 Task: Check the average views per listing of 1 half bathroom in the last 1 year.
Action: Mouse moved to (814, 190)
Screenshot: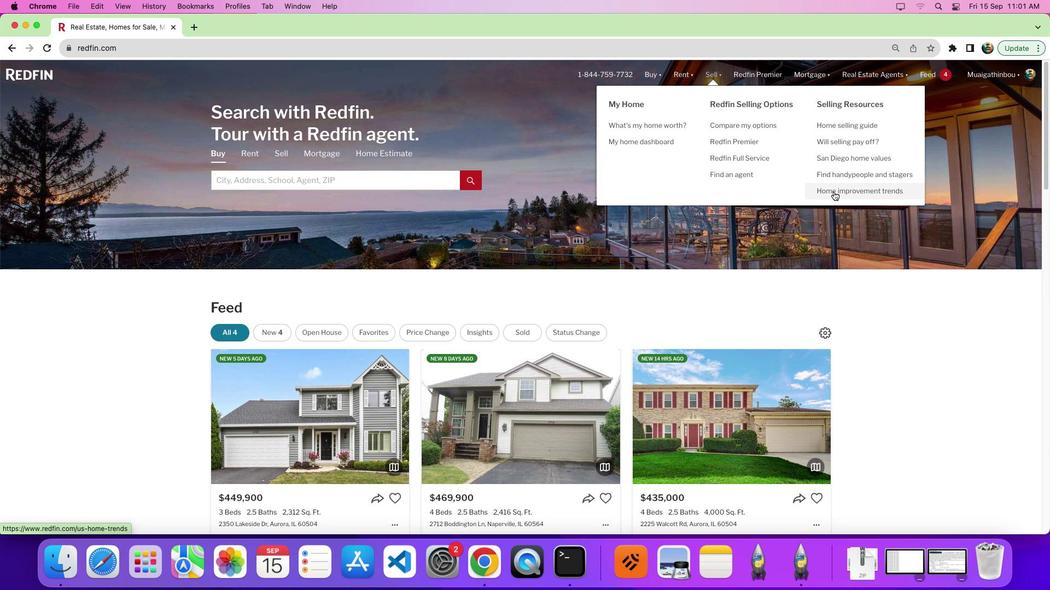 
Action: Mouse pressed left at (814, 190)
Screenshot: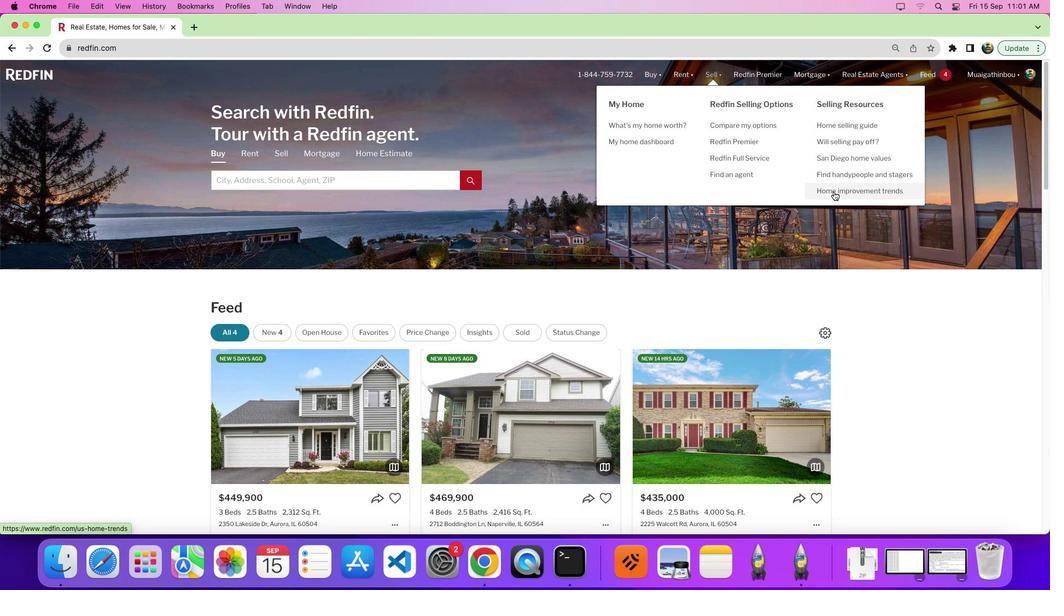 
Action: Mouse moved to (269, 207)
Screenshot: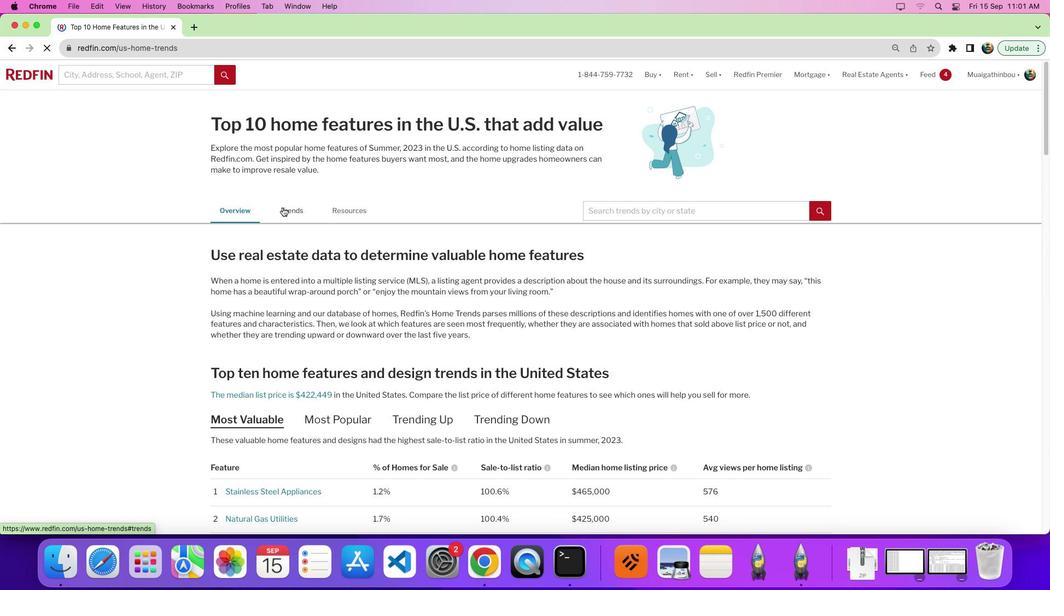 
Action: Mouse pressed left at (269, 207)
Screenshot: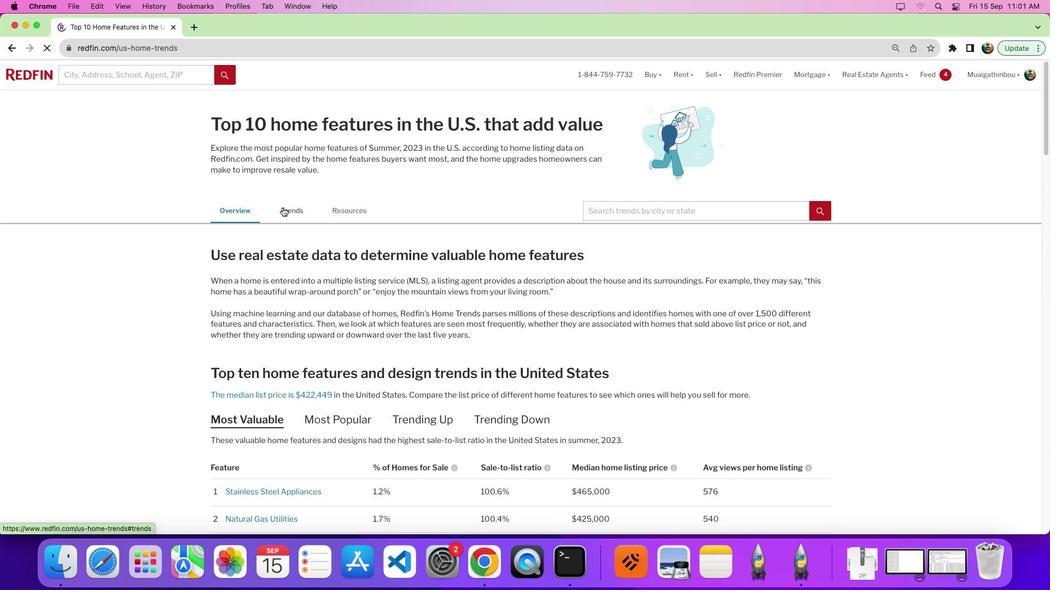 
Action: Mouse pressed left at (269, 207)
Screenshot: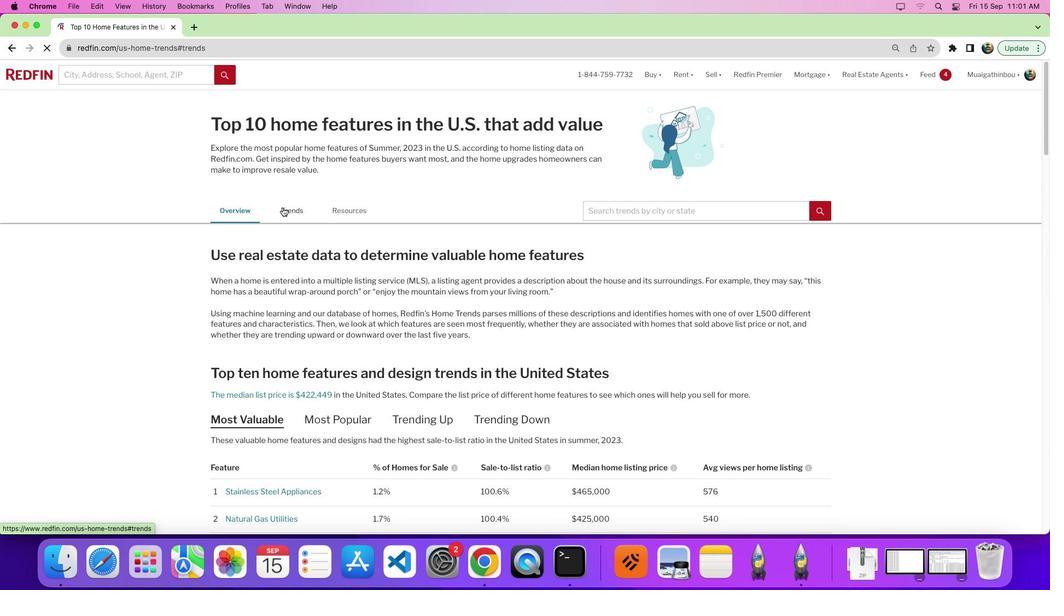 
Action: Mouse moved to (498, 289)
Screenshot: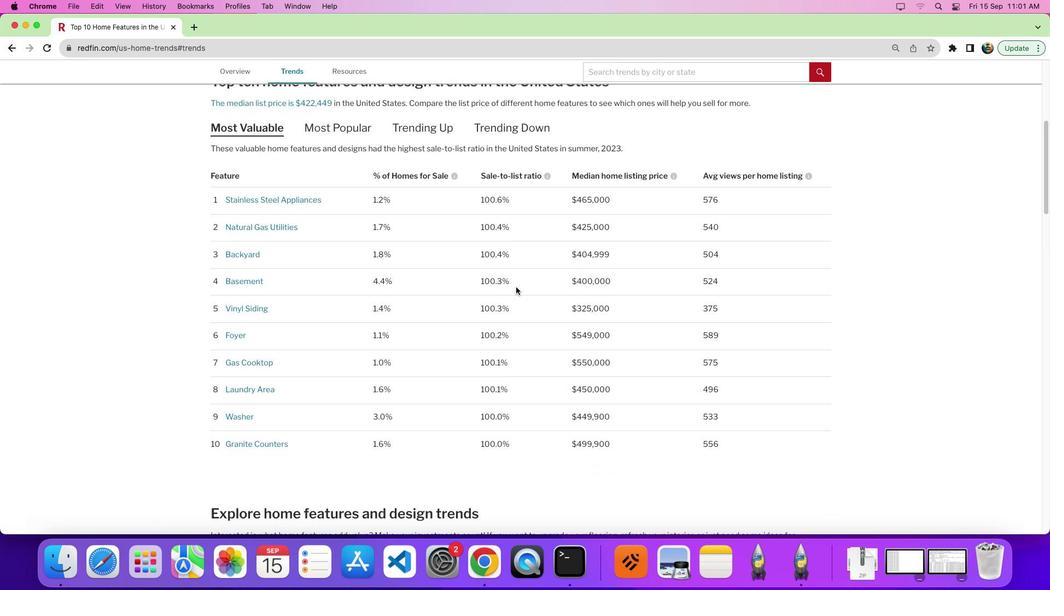 
Action: Mouse scrolled (498, 289) with delta (-9, 0)
Screenshot: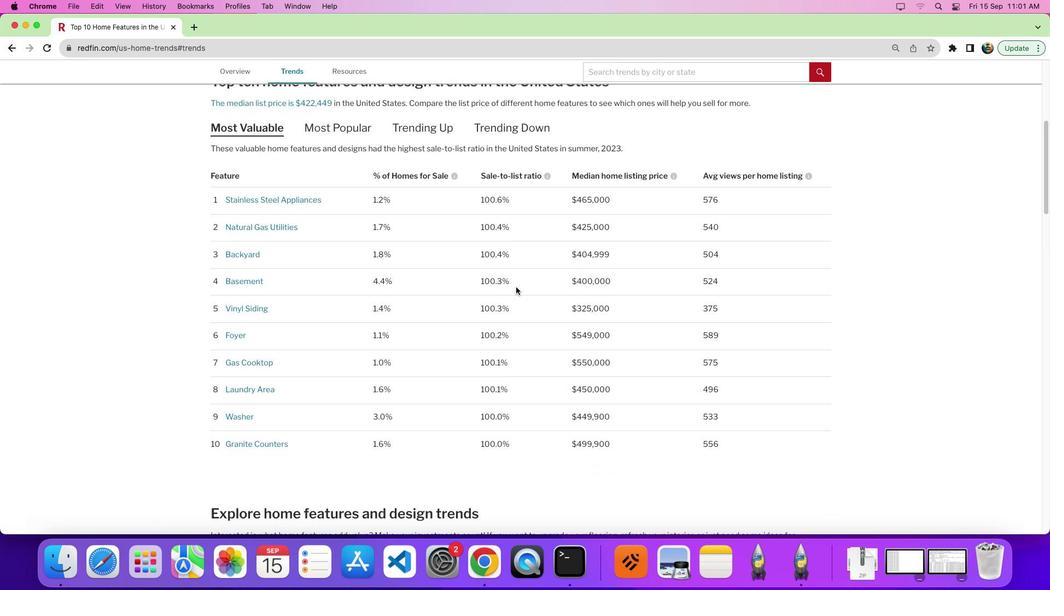 
Action: Mouse scrolled (498, 289) with delta (-9, 0)
Screenshot: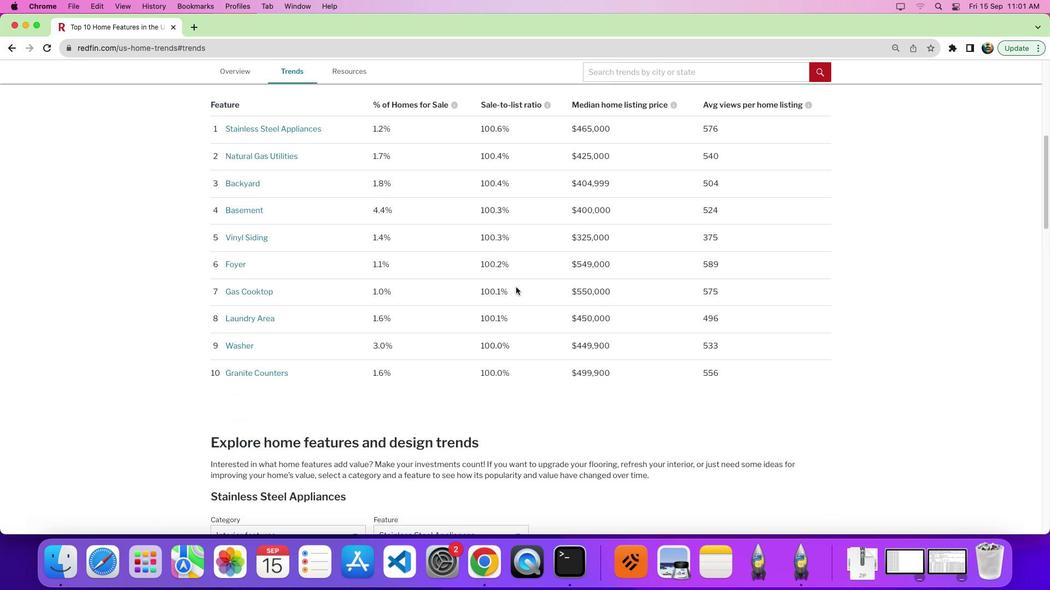 
Action: Mouse moved to (498, 288)
Screenshot: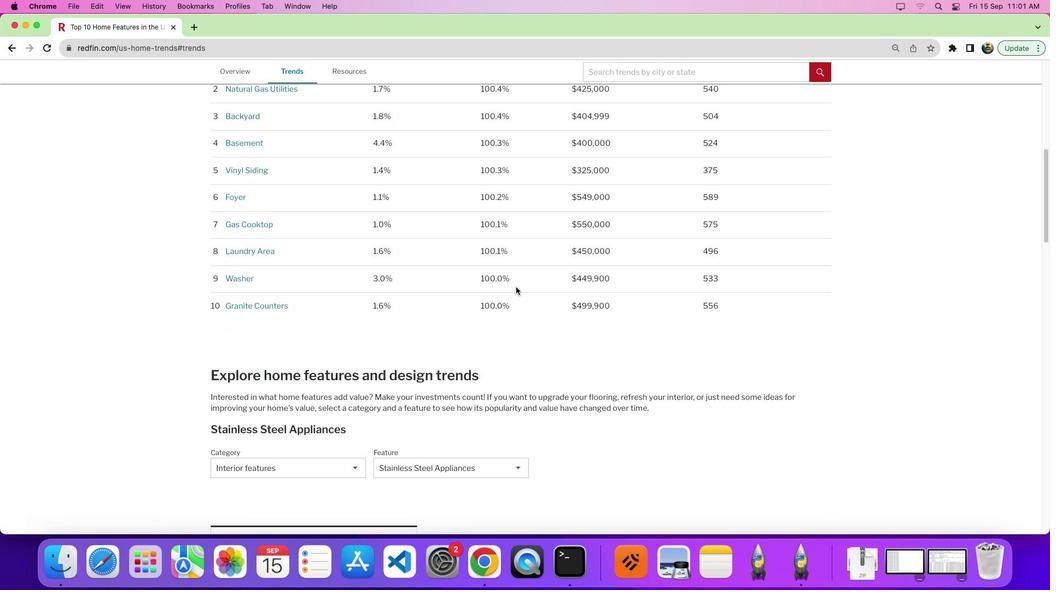 
Action: Mouse scrolled (498, 288) with delta (-9, -1)
Screenshot: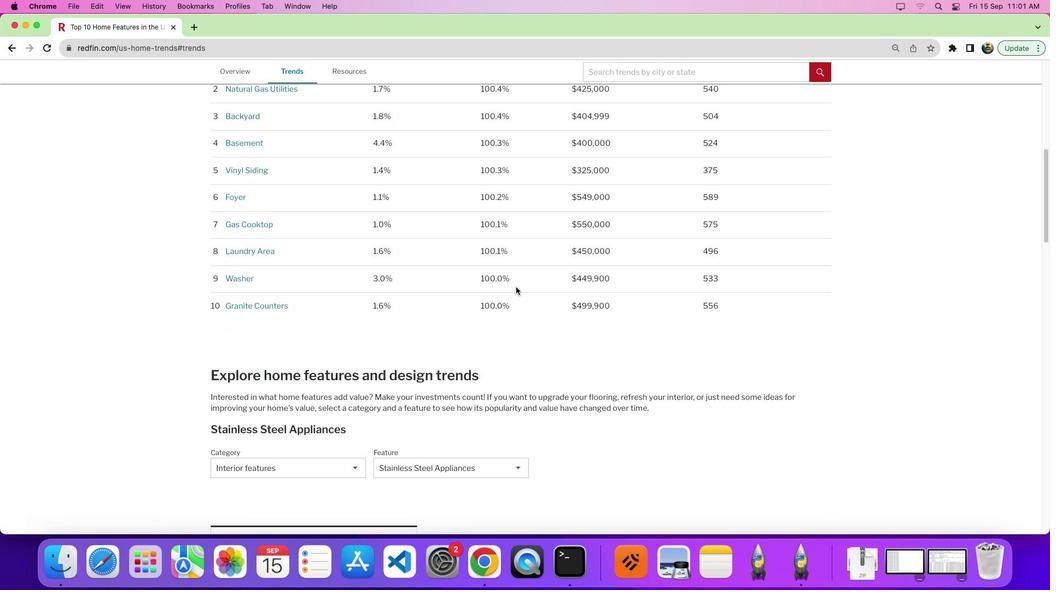 
Action: Mouse moved to (500, 286)
Screenshot: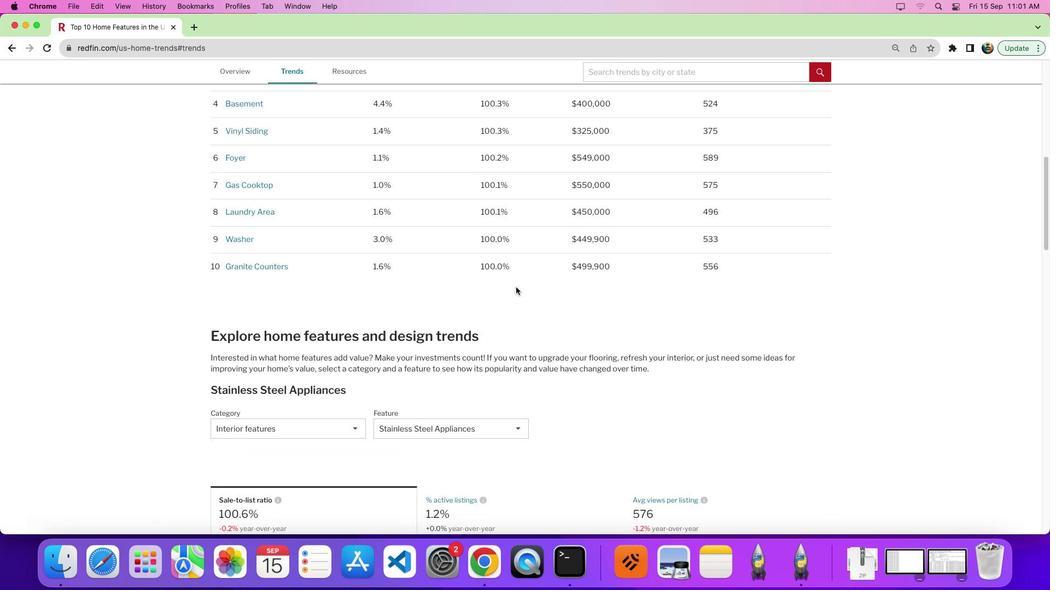 
Action: Mouse scrolled (500, 286) with delta (-9, 0)
Screenshot: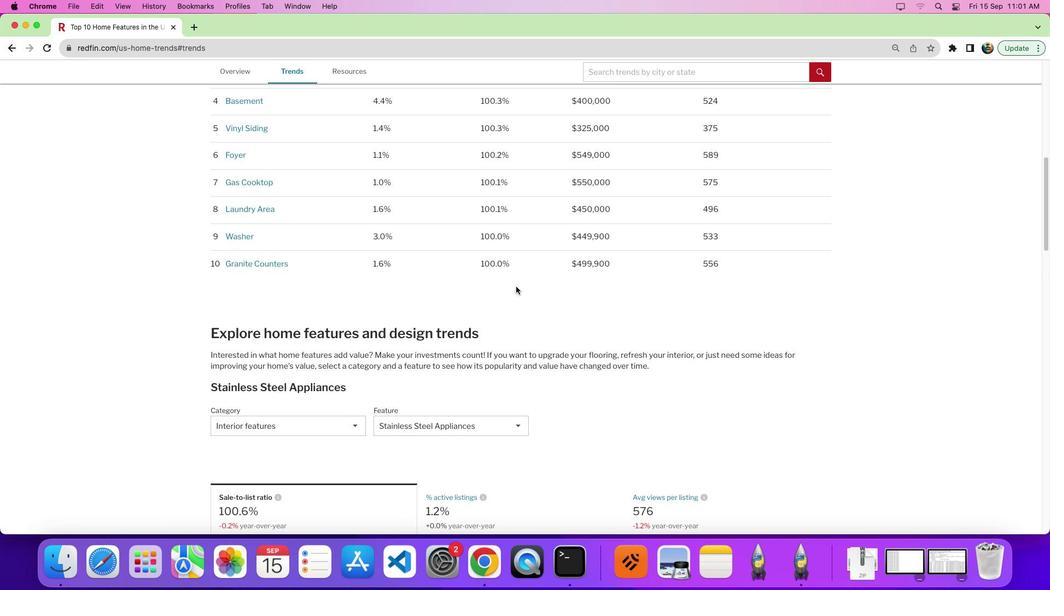 
Action: Mouse scrolled (500, 286) with delta (-9, 0)
Screenshot: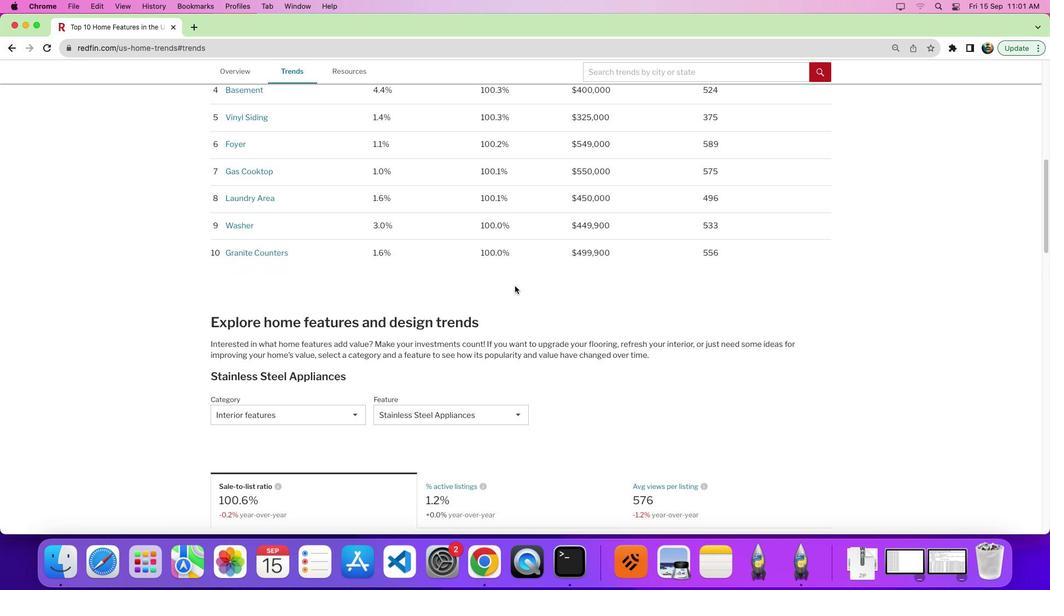 
Action: Mouse moved to (349, 295)
Screenshot: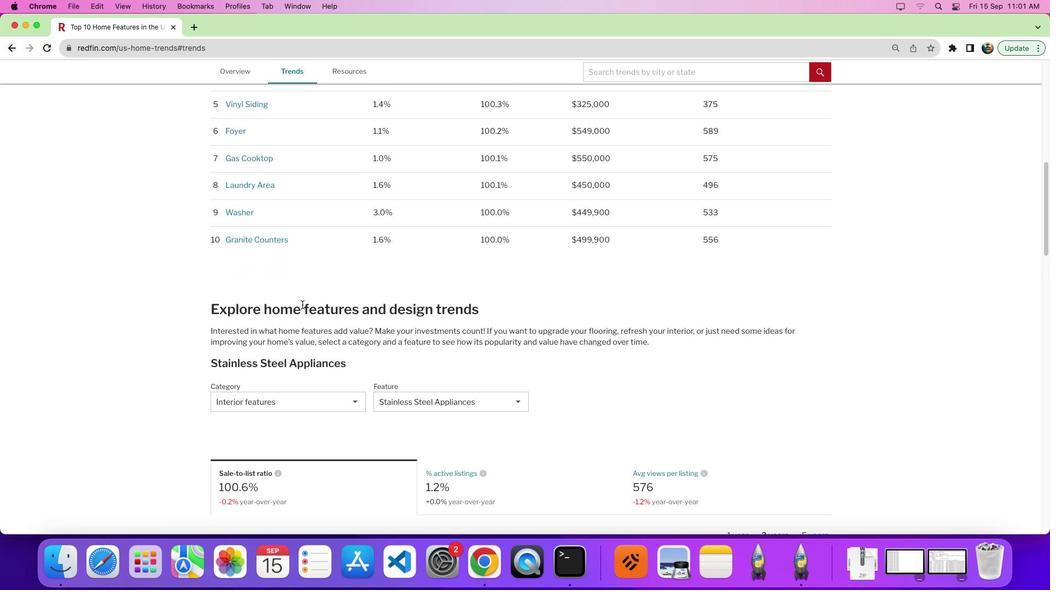 
Action: Mouse scrolled (349, 295) with delta (-9, 0)
Screenshot: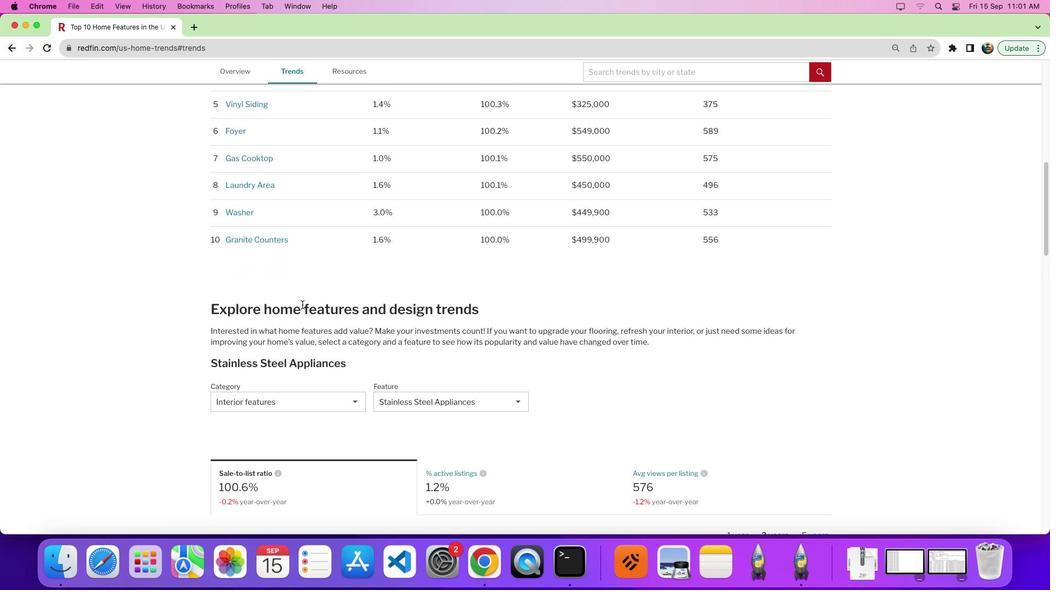 
Action: Mouse moved to (289, 329)
Screenshot: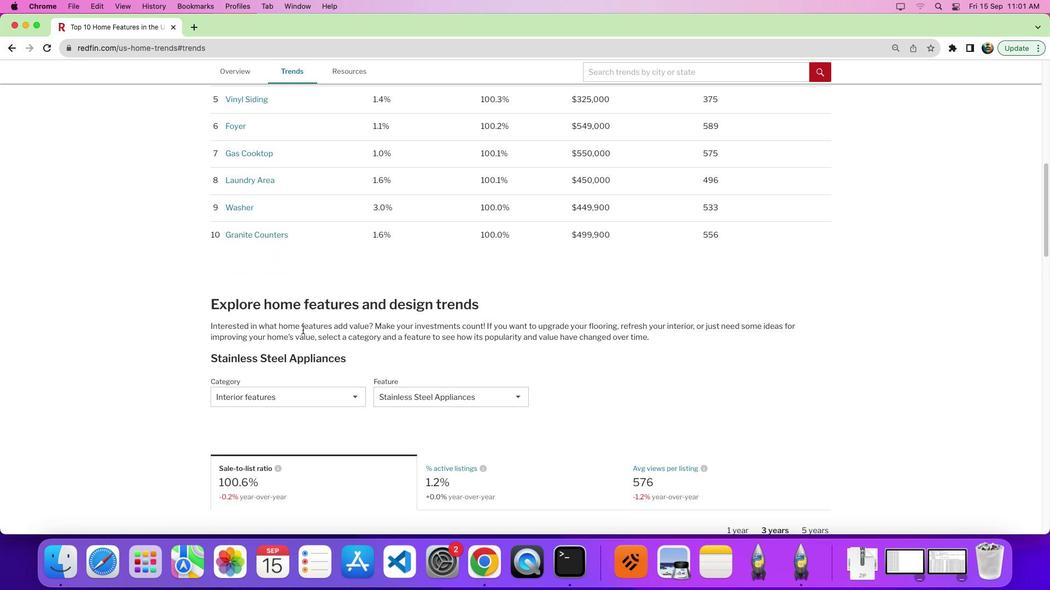 
Action: Mouse scrolled (289, 329) with delta (-9, 0)
Screenshot: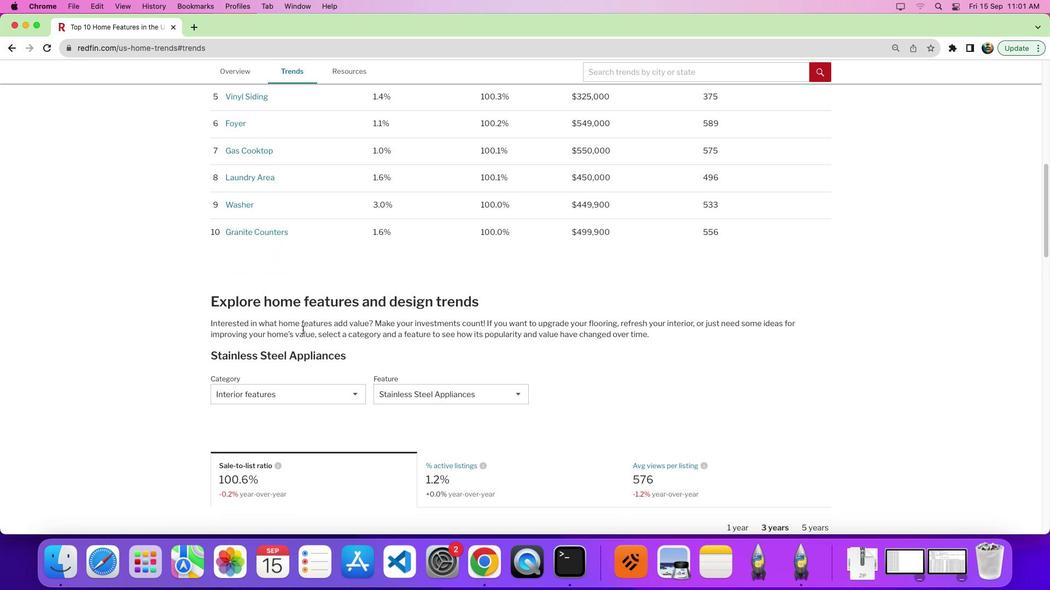
Action: Mouse scrolled (289, 329) with delta (-9, 0)
Screenshot: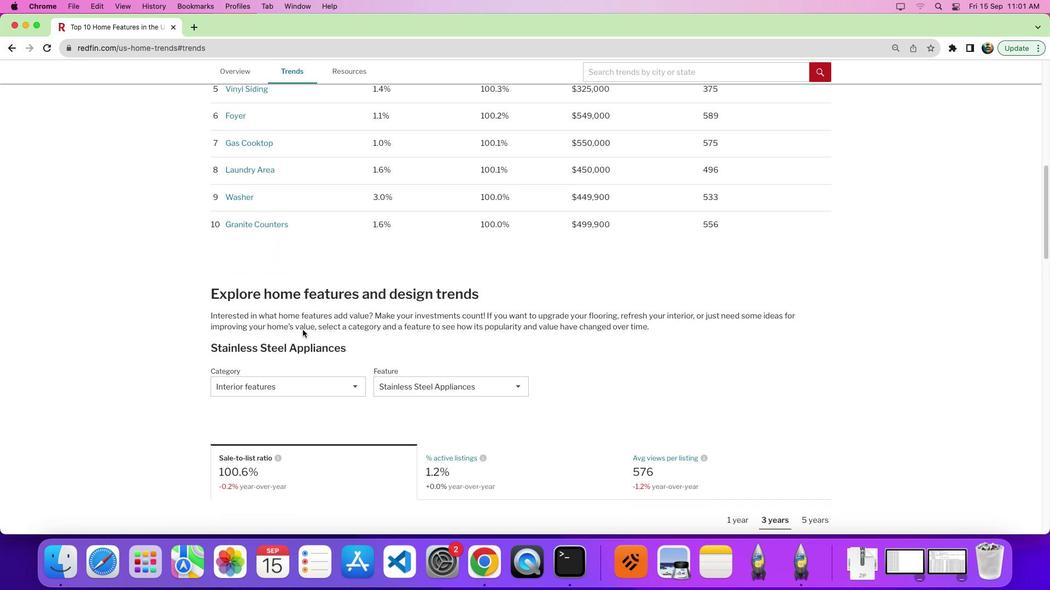 
Action: Mouse moved to (295, 350)
Screenshot: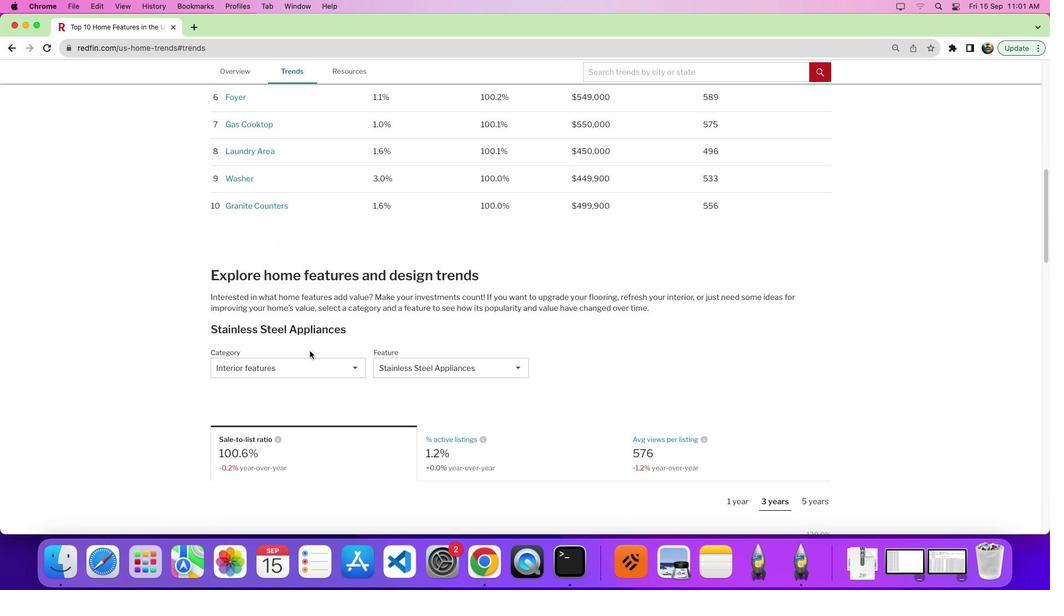 
Action: Mouse pressed left at (295, 350)
Screenshot: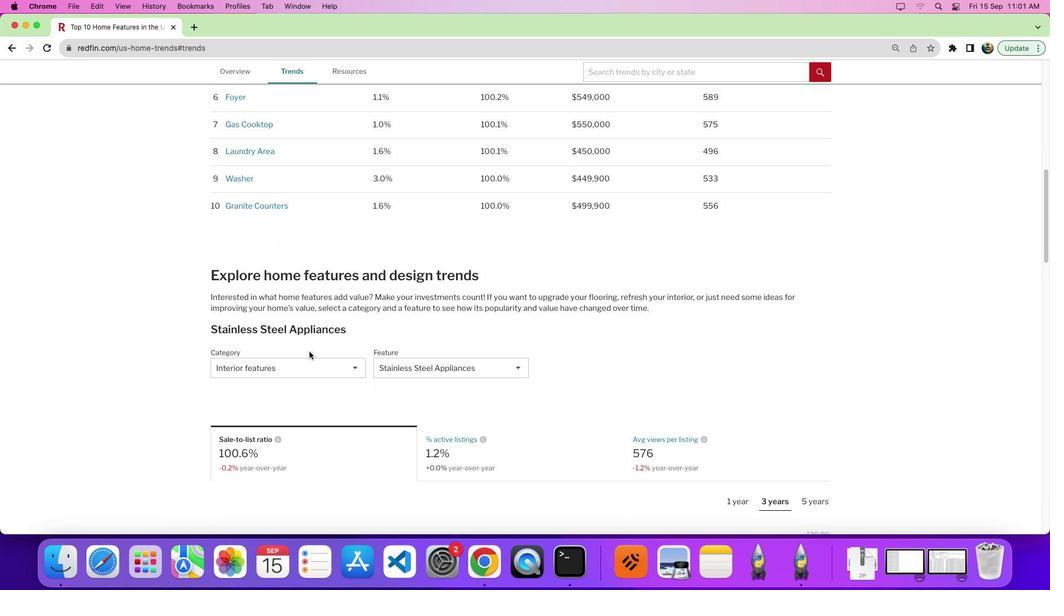 
Action: Mouse moved to (300, 364)
Screenshot: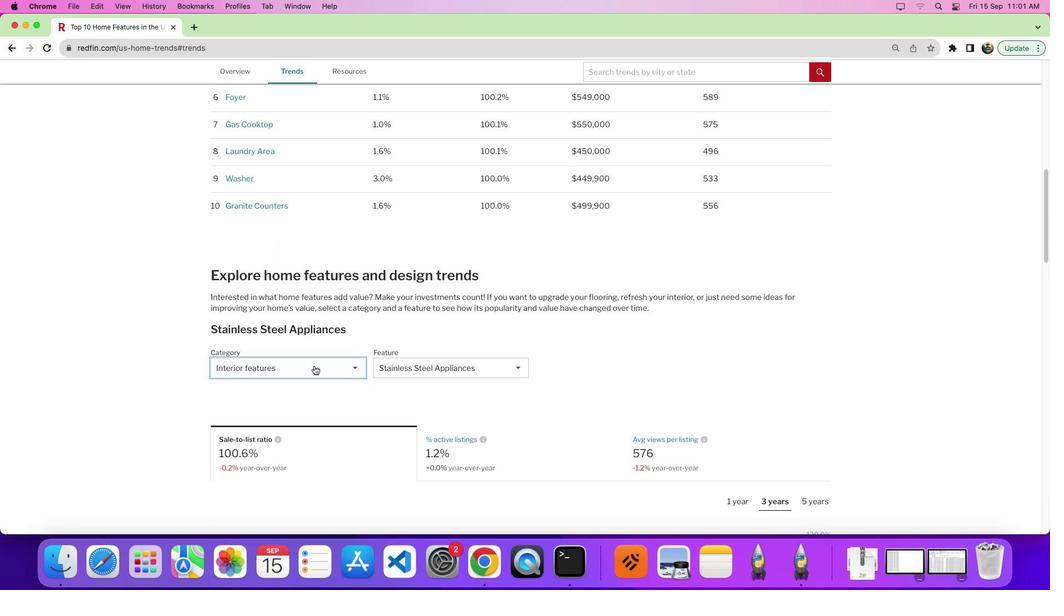 
Action: Mouse pressed left at (300, 364)
Screenshot: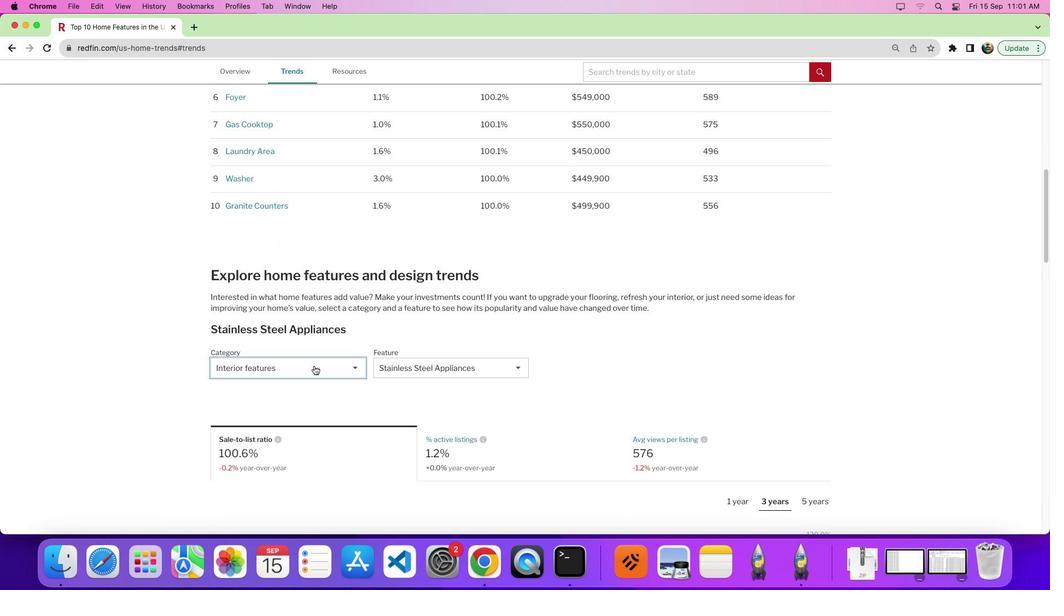 
Action: Mouse moved to (280, 412)
Screenshot: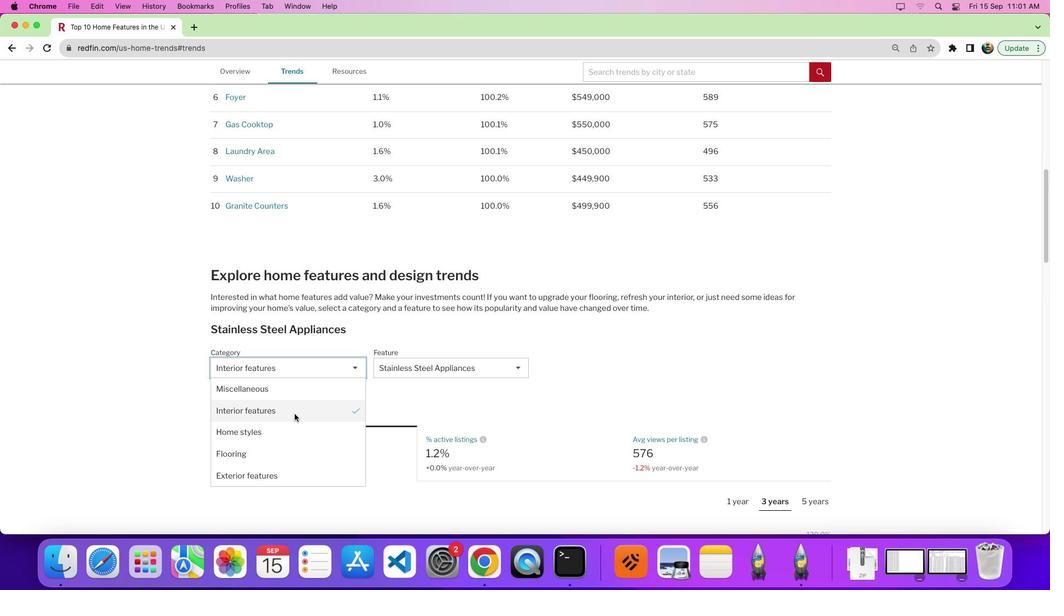 
Action: Mouse pressed left at (280, 412)
Screenshot: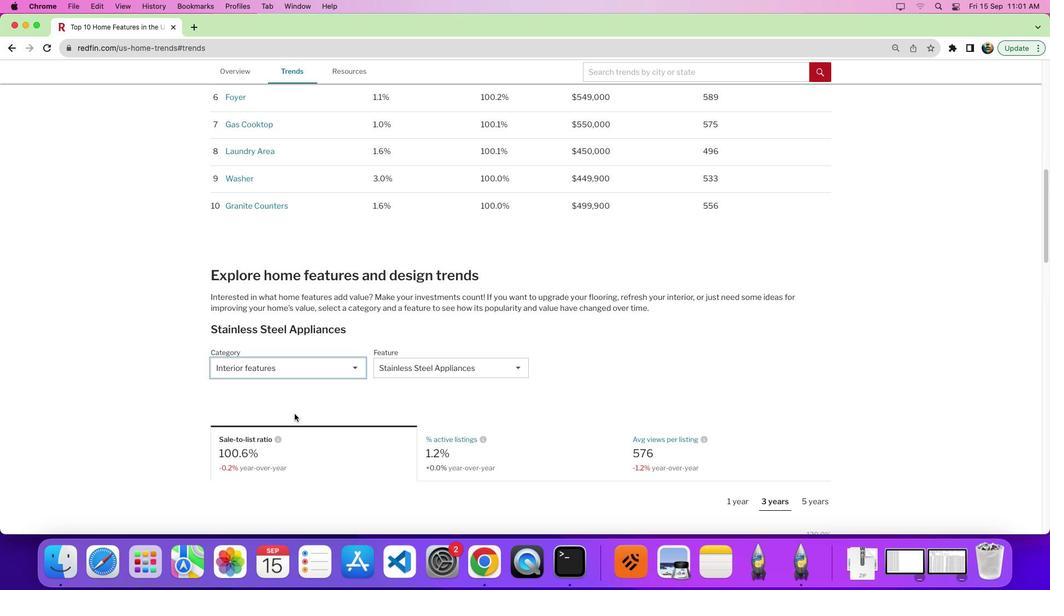 
Action: Mouse moved to (425, 373)
Screenshot: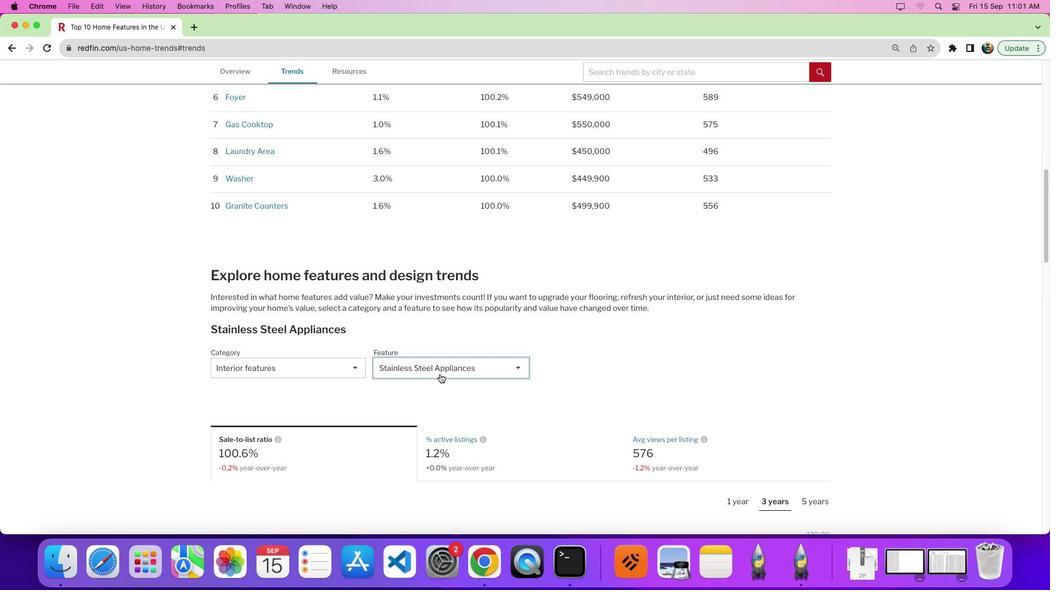 
Action: Mouse pressed left at (425, 373)
Screenshot: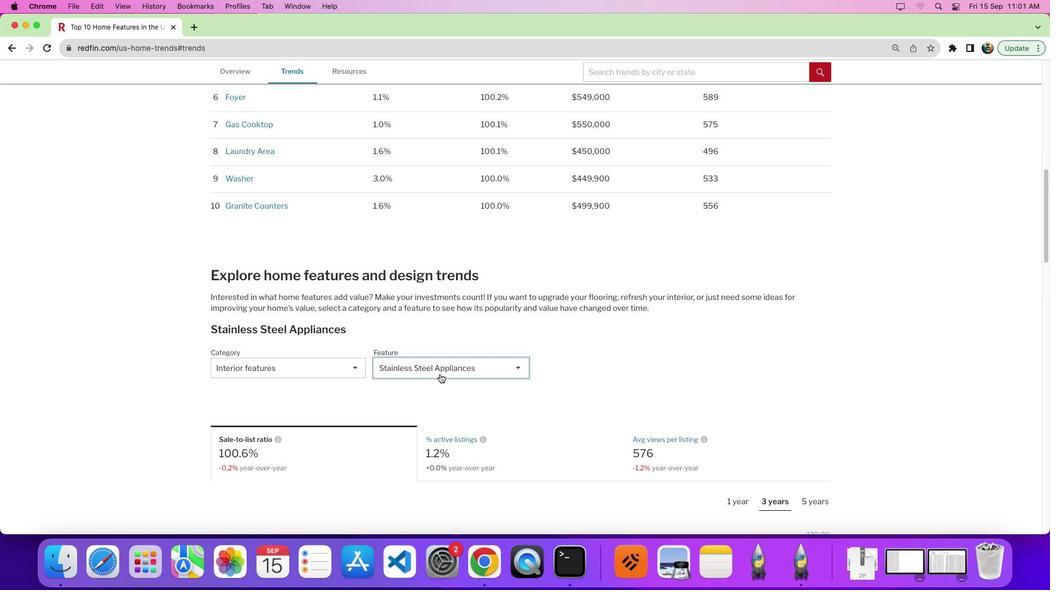 
Action: Mouse moved to (419, 413)
Screenshot: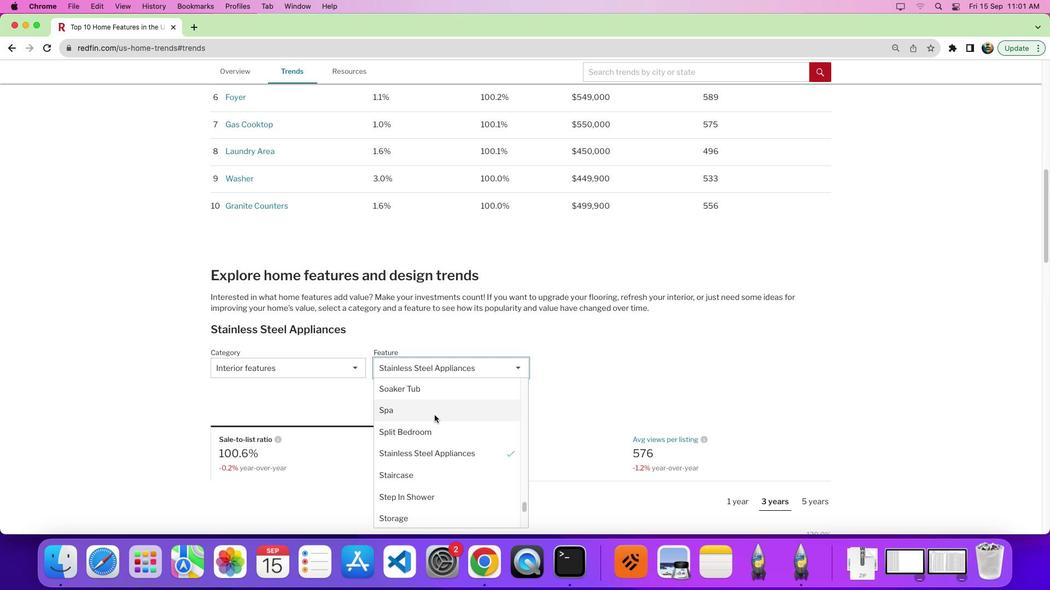 
Action: Mouse scrolled (419, 413) with delta (-9, 0)
Screenshot: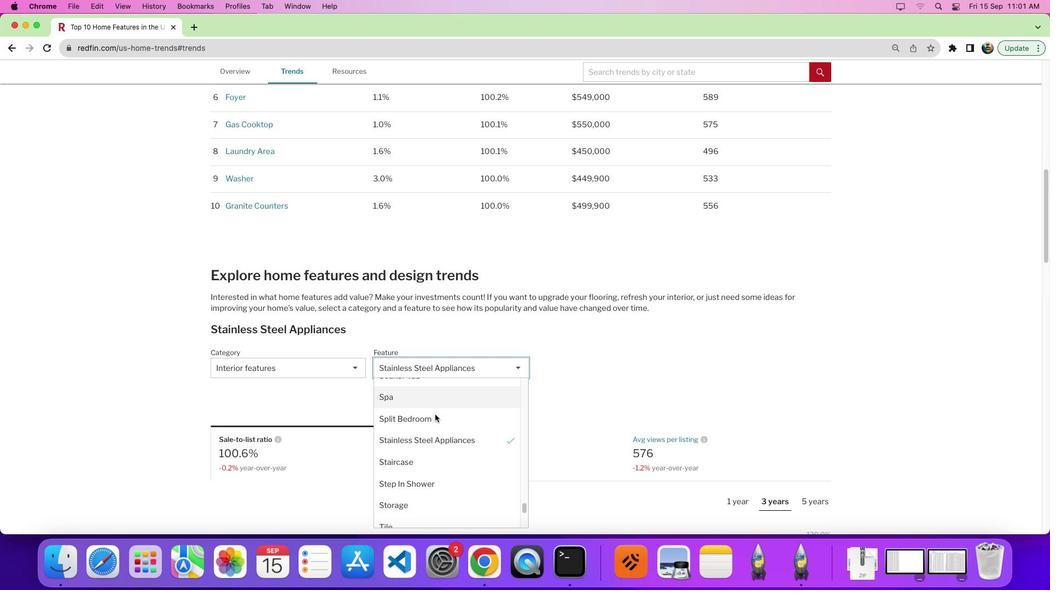
Action: Mouse scrolled (419, 413) with delta (-9, 0)
Screenshot: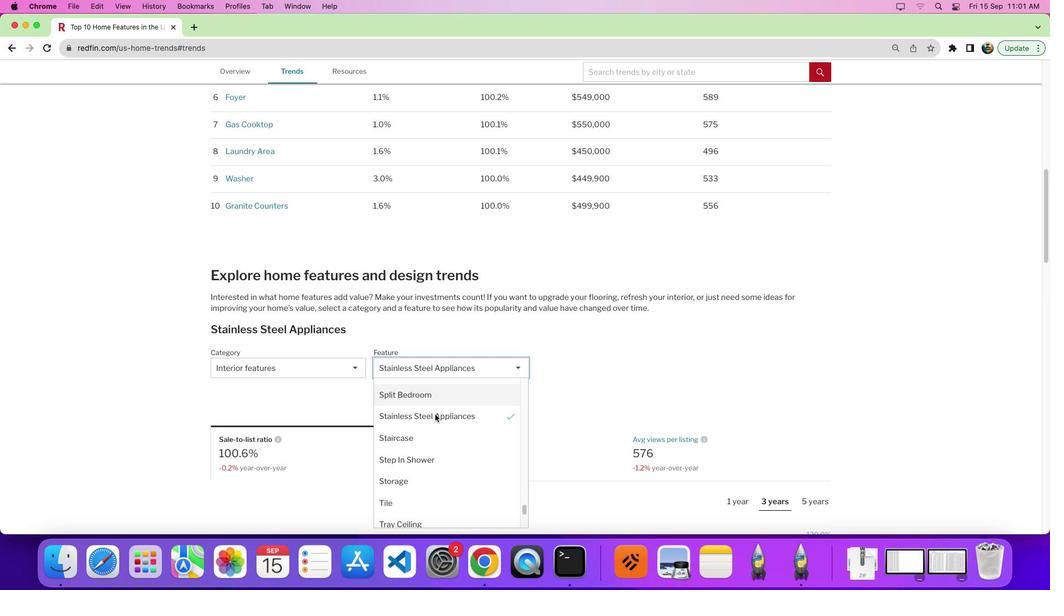
Action: Mouse moved to (419, 413)
Screenshot: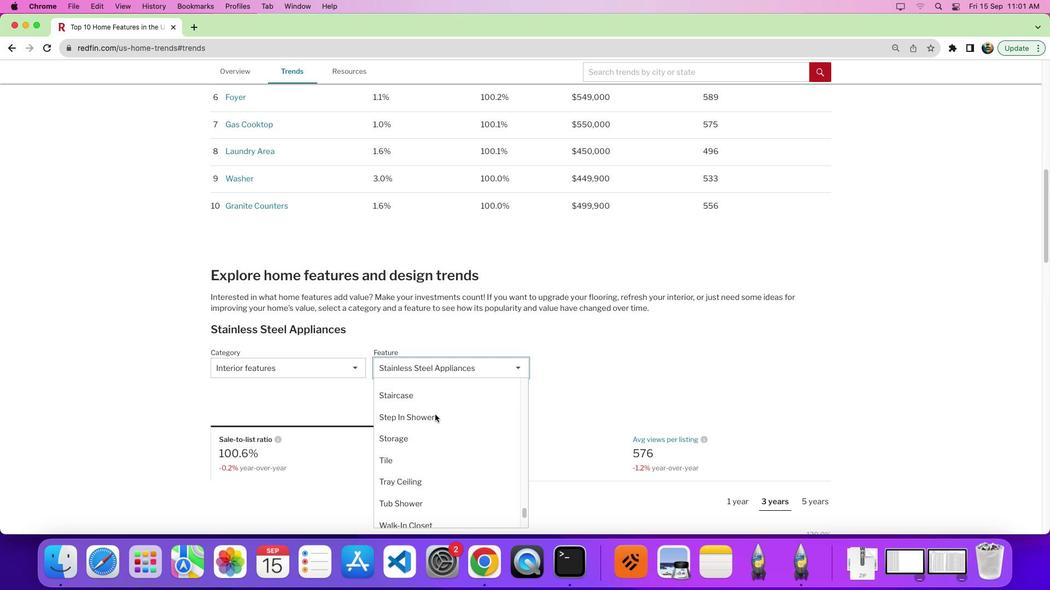 
Action: Mouse scrolled (419, 413) with delta (-9, -1)
Screenshot: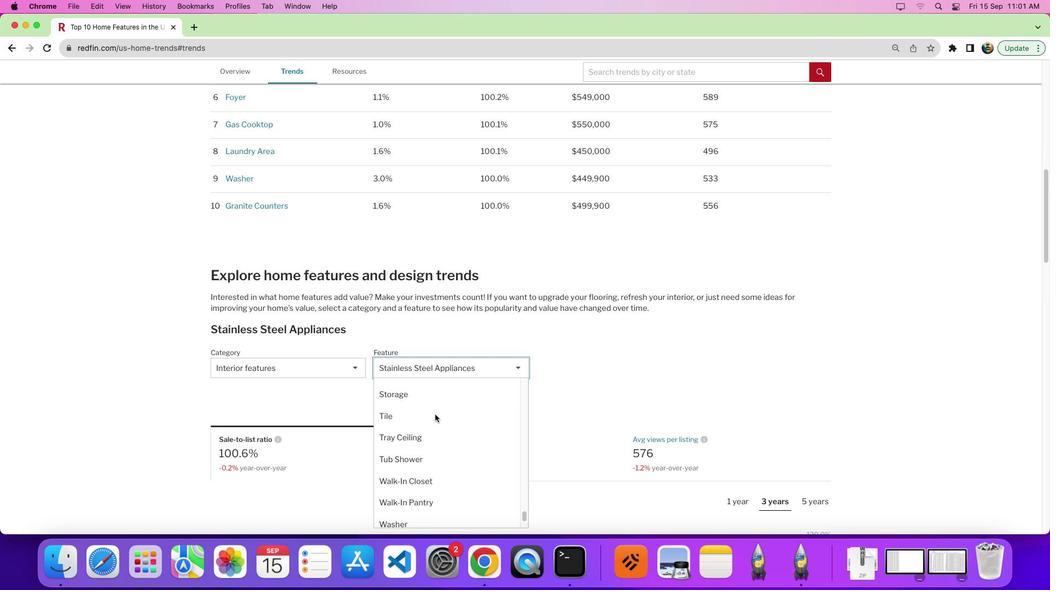 
Action: Mouse moved to (416, 467)
Screenshot: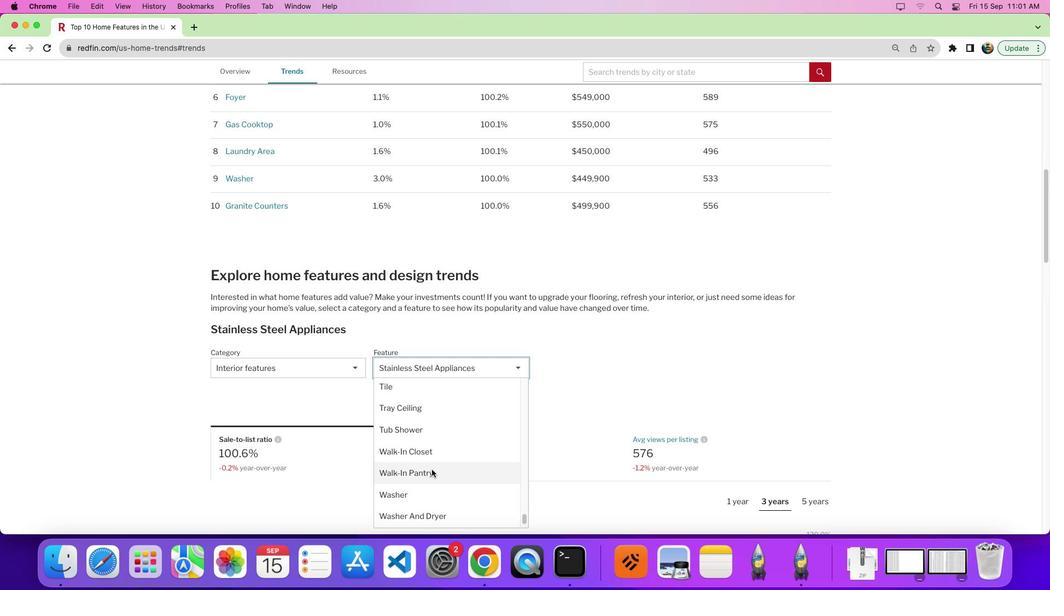 
Action: Mouse scrolled (416, 467) with delta (-9, 0)
Screenshot: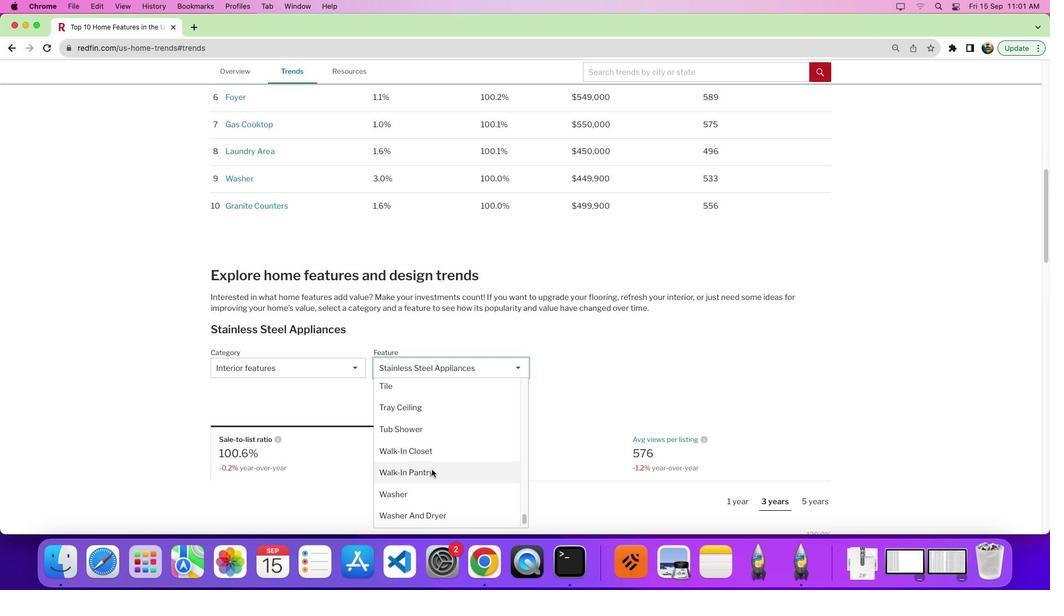 
Action: Mouse moved to (416, 466)
Screenshot: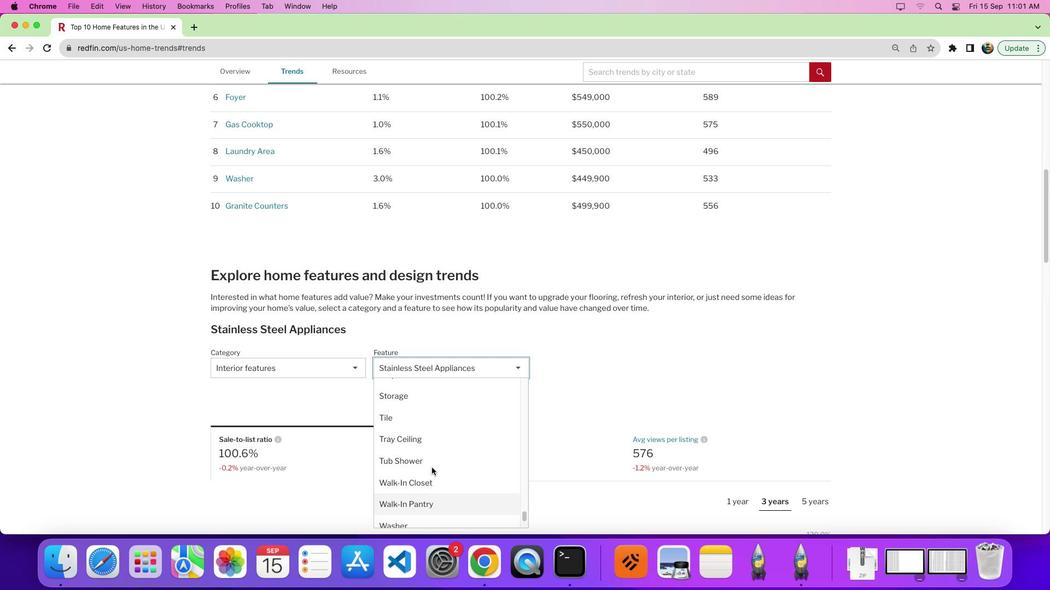 
Action: Mouse scrolled (416, 466) with delta (-9, 1)
Screenshot: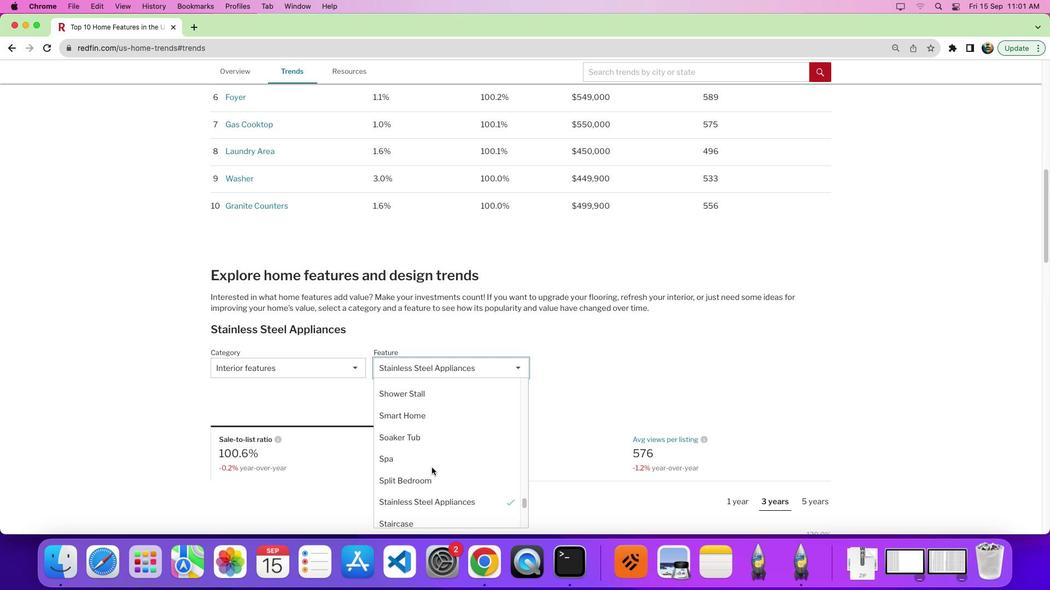 
Action: Mouse scrolled (416, 466) with delta (-9, 2)
Screenshot: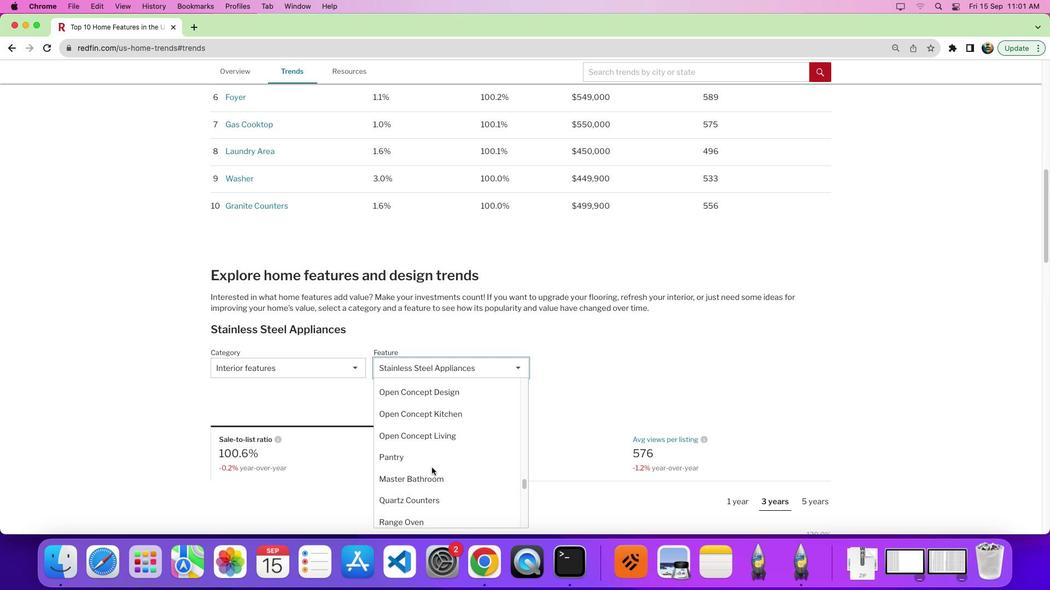 
Action: Mouse scrolled (416, 466) with delta (-9, 5)
Screenshot: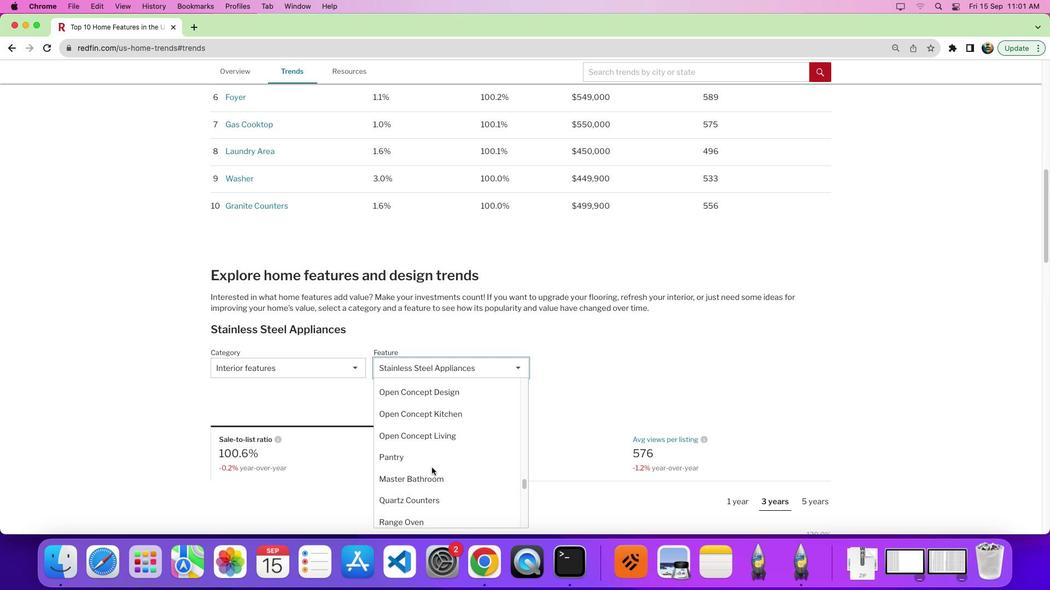 
Action: Mouse scrolled (416, 466) with delta (-9, 7)
Screenshot: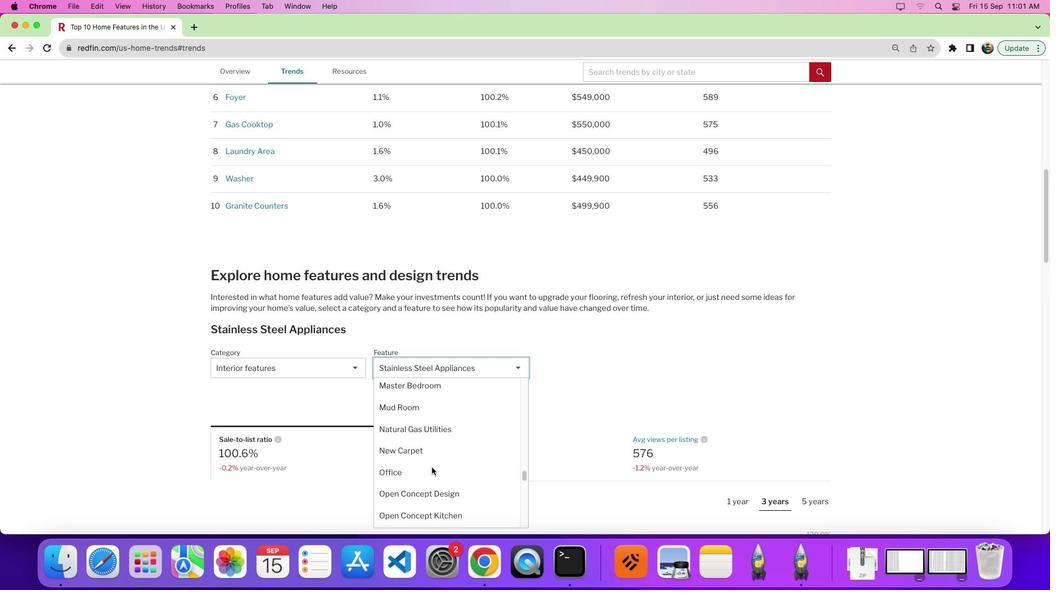 
Action: Mouse moved to (416, 464)
Screenshot: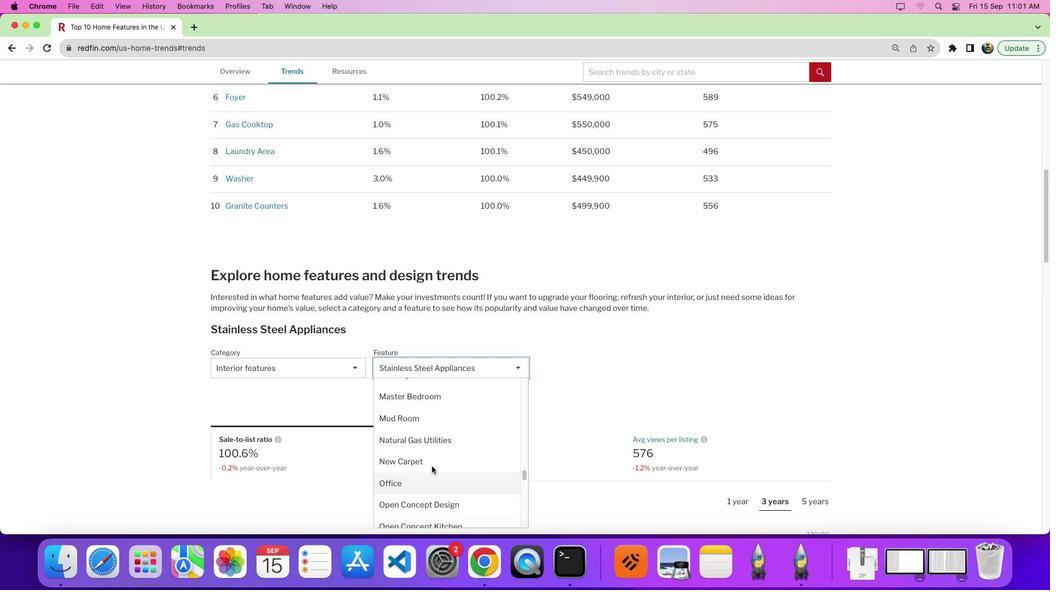 
Action: Mouse scrolled (416, 464) with delta (-9, 1)
Screenshot: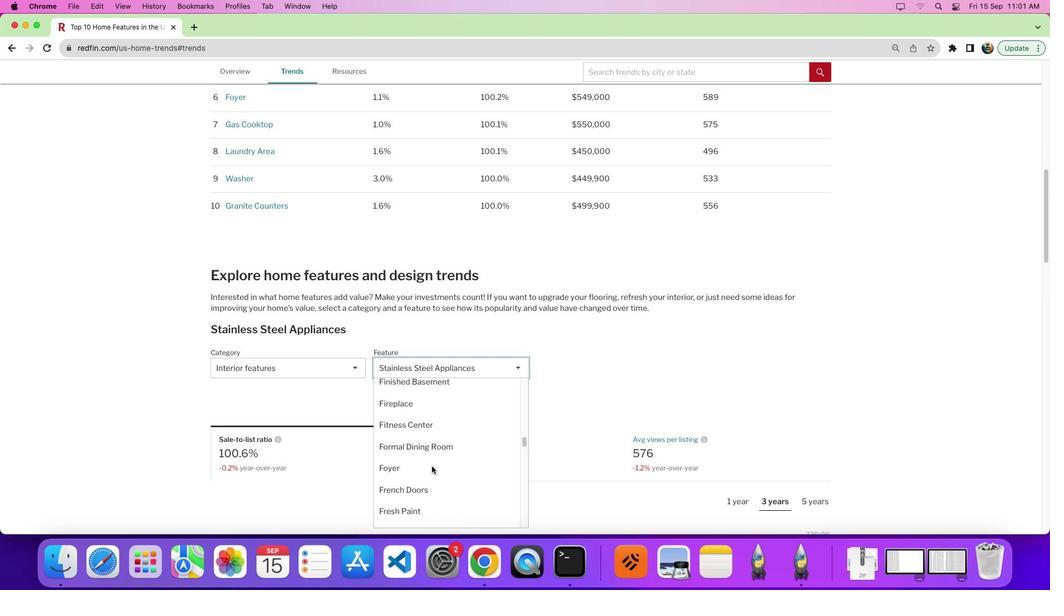 
Action: Mouse scrolled (416, 464) with delta (-9, 2)
Screenshot: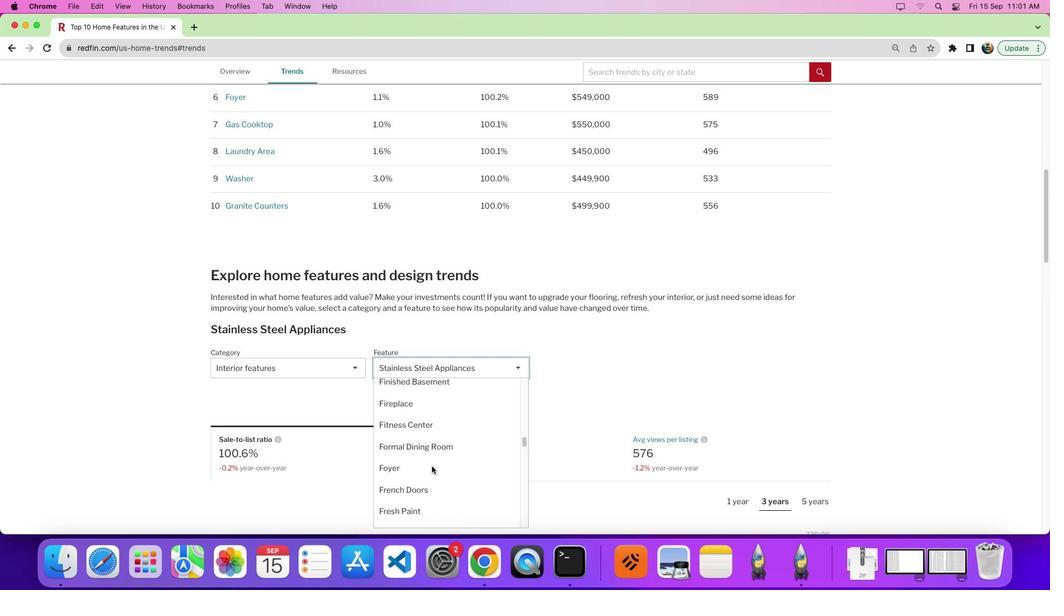 
Action: Mouse scrolled (416, 464) with delta (-9, 6)
Screenshot: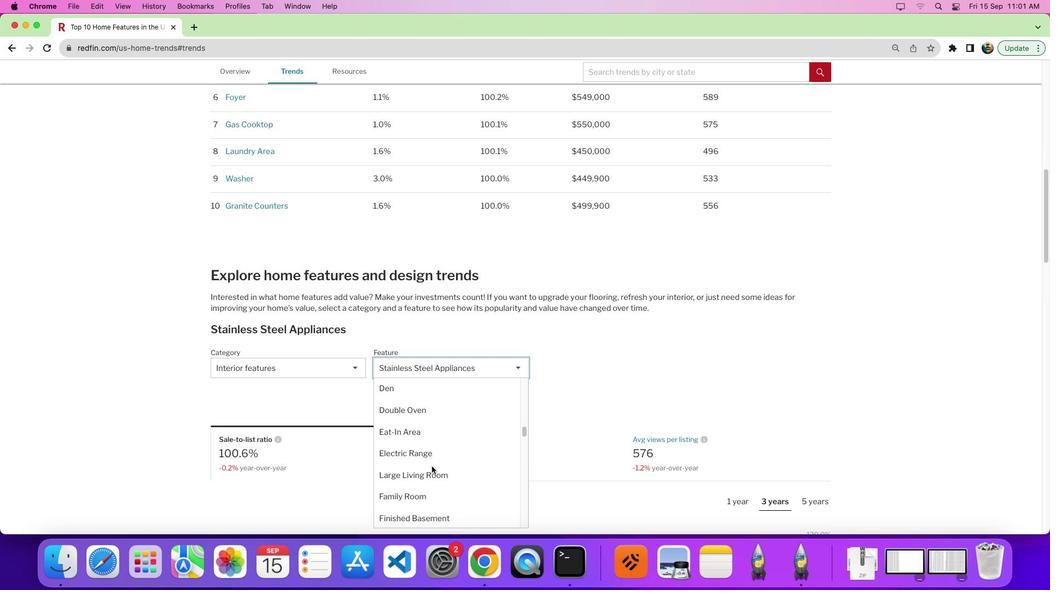 
Action: Mouse scrolled (416, 464) with delta (-9, 8)
Screenshot: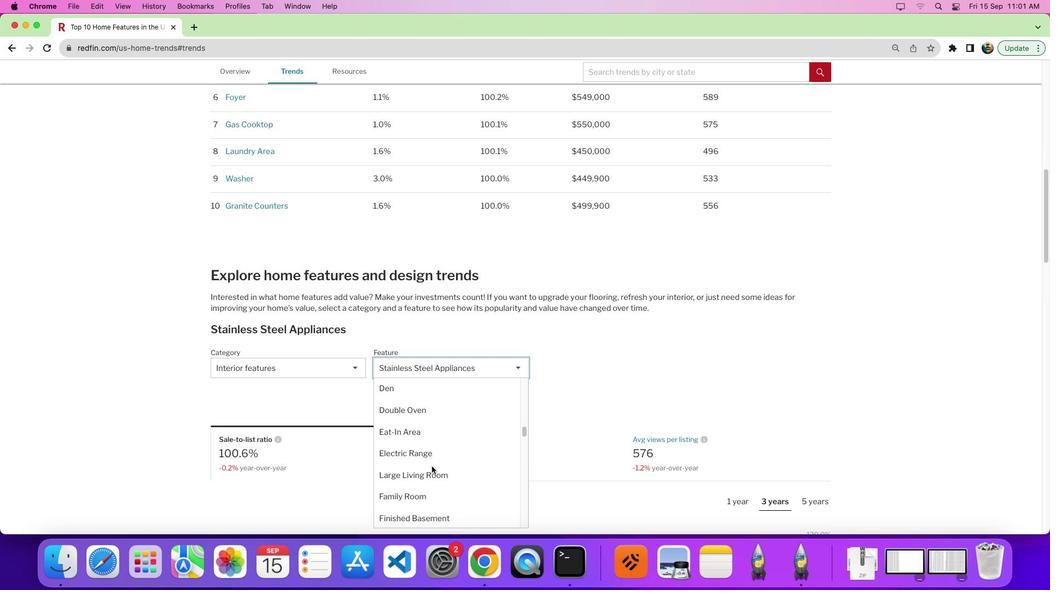 
Action: Mouse moved to (416, 462)
Screenshot: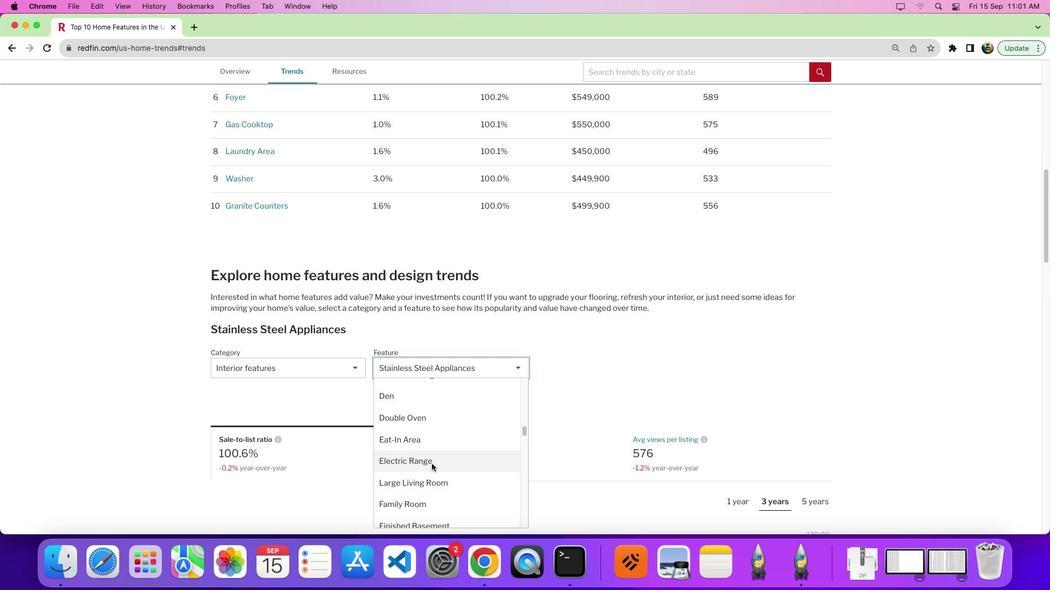 
Action: Mouse scrolled (416, 462) with delta (-9, 1)
Screenshot: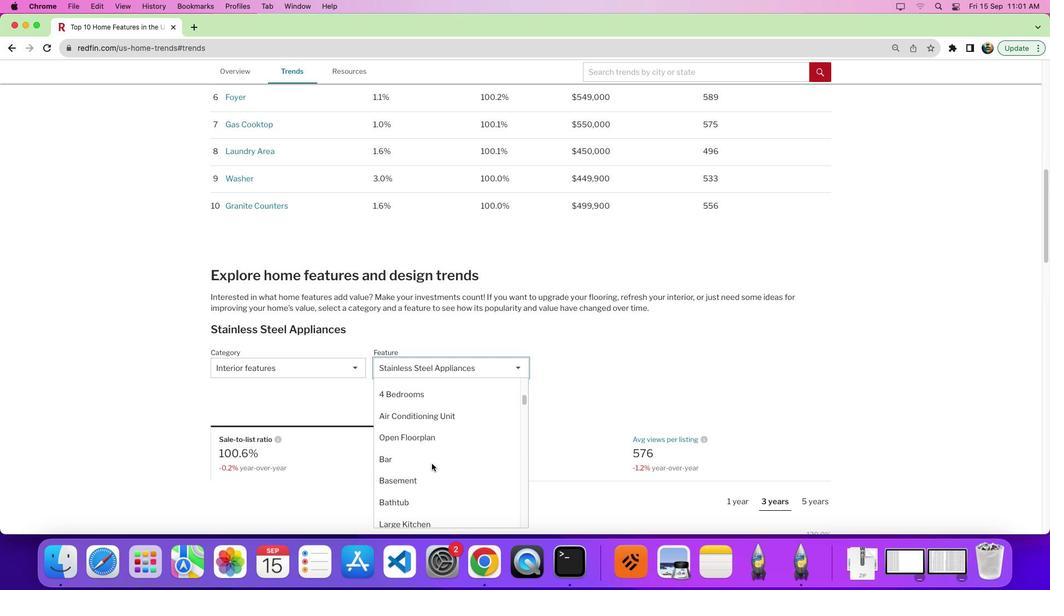 
Action: Mouse scrolled (416, 462) with delta (-9, 2)
Screenshot: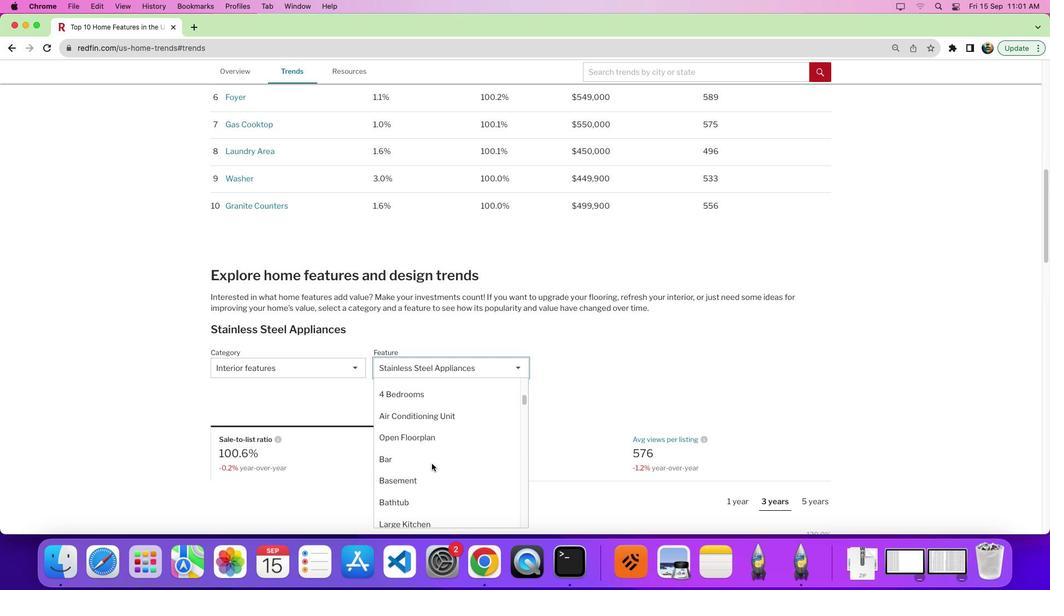 
Action: Mouse scrolled (416, 462) with delta (-9, 5)
Screenshot: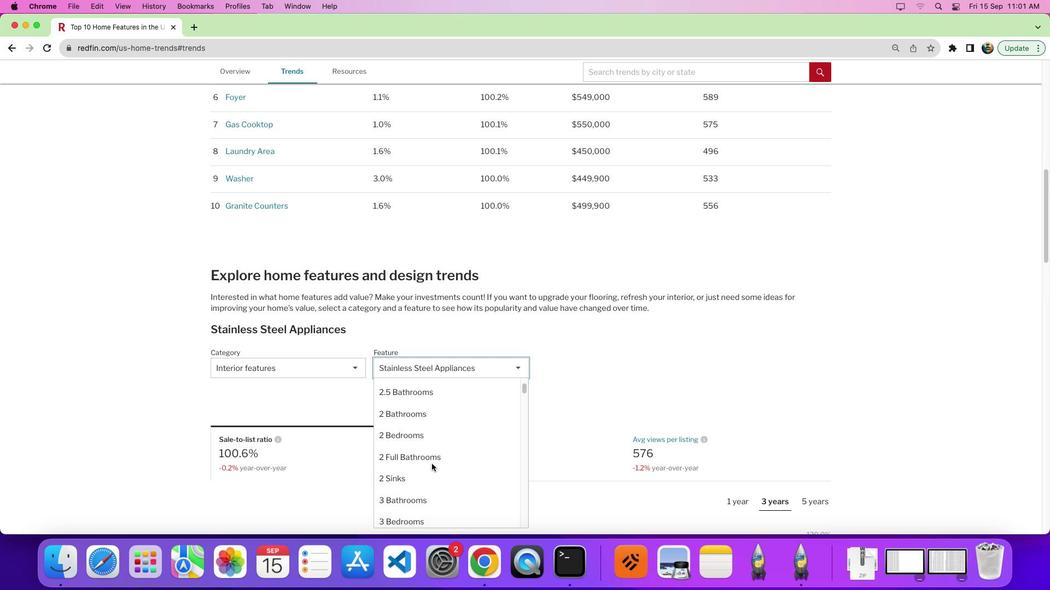 
Action: Mouse scrolled (416, 462) with delta (-9, 8)
Screenshot: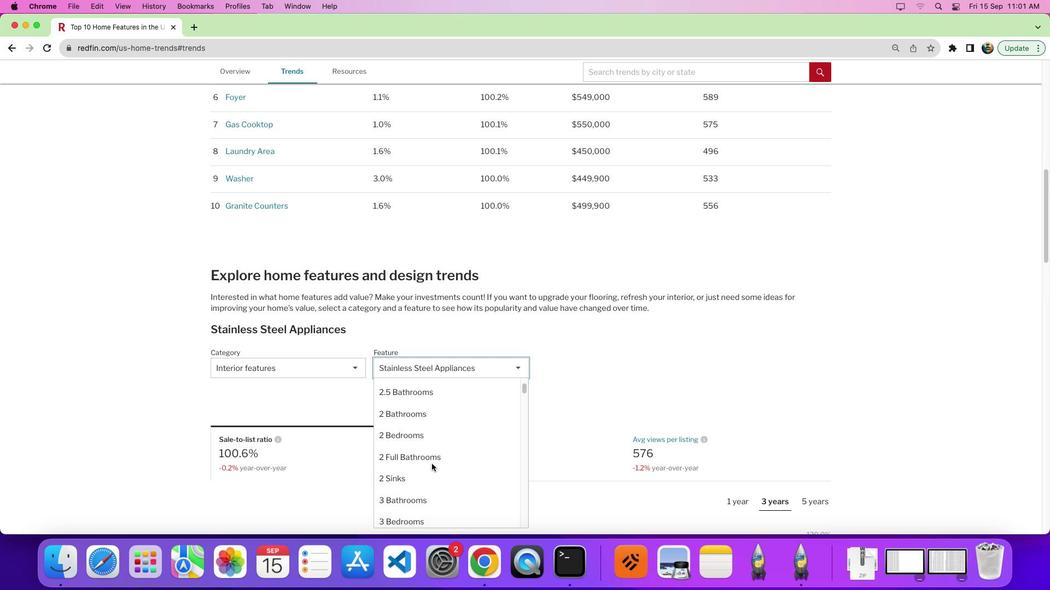 
Action: Mouse moved to (423, 427)
Screenshot: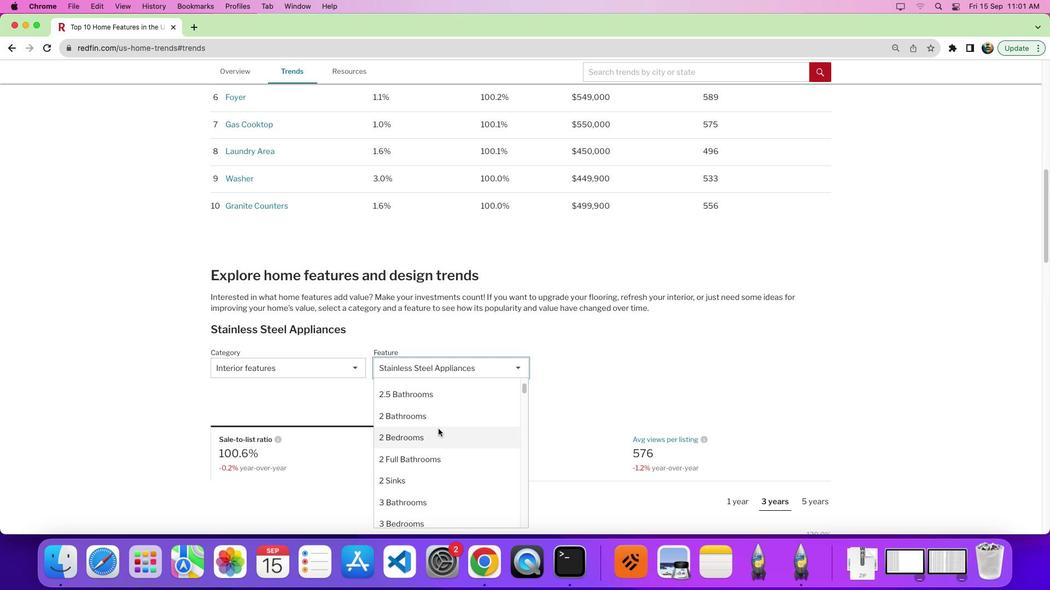 
Action: Mouse scrolled (423, 427) with delta (-9, 1)
Screenshot: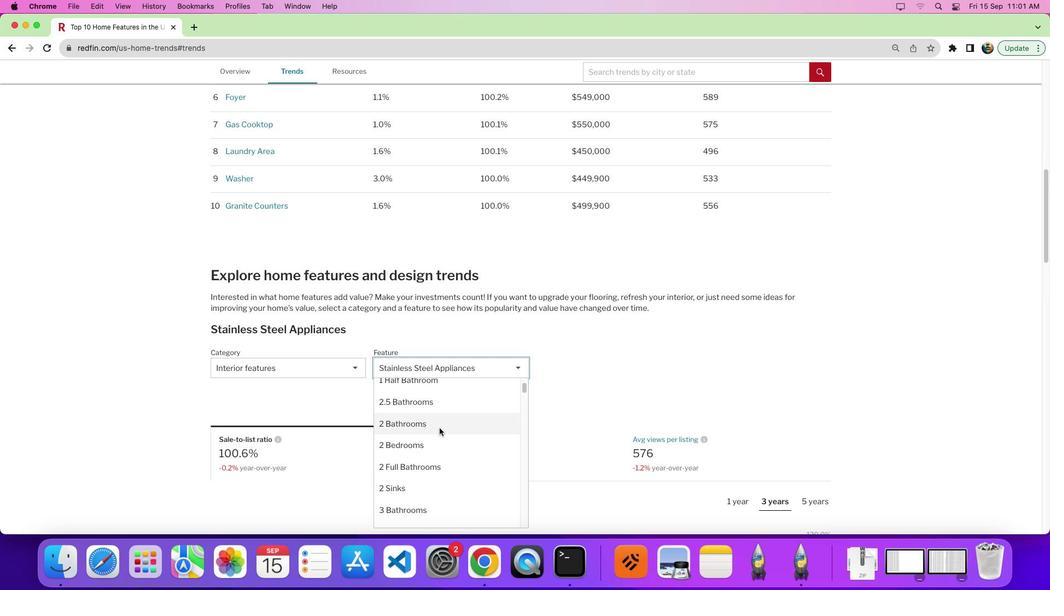 
Action: Mouse scrolled (423, 427) with delta (-9, 1)
Screenshot: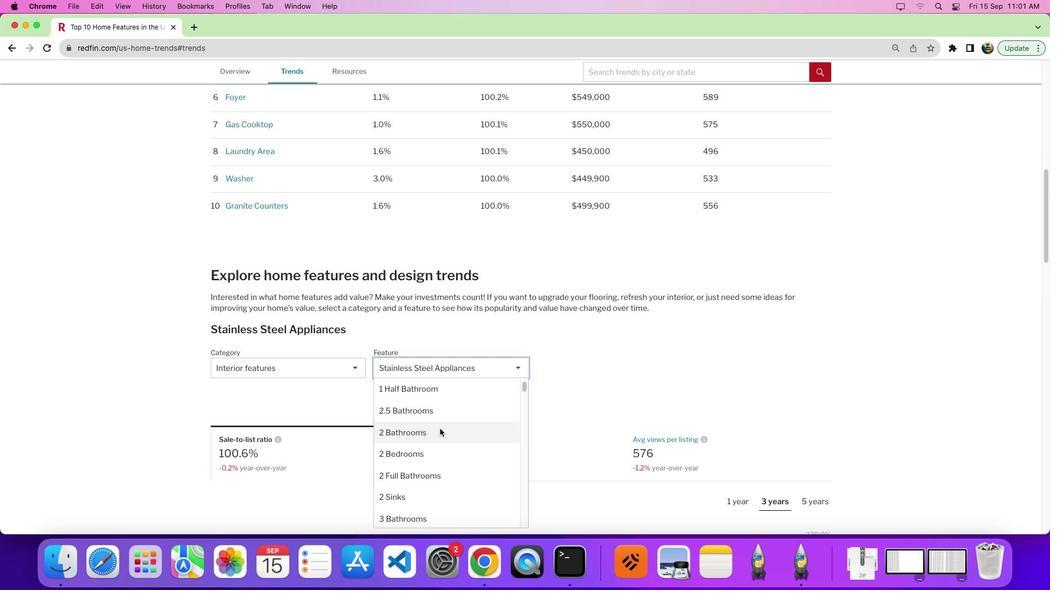 
Action: Mouse moved to (427, 409)
Screenshot: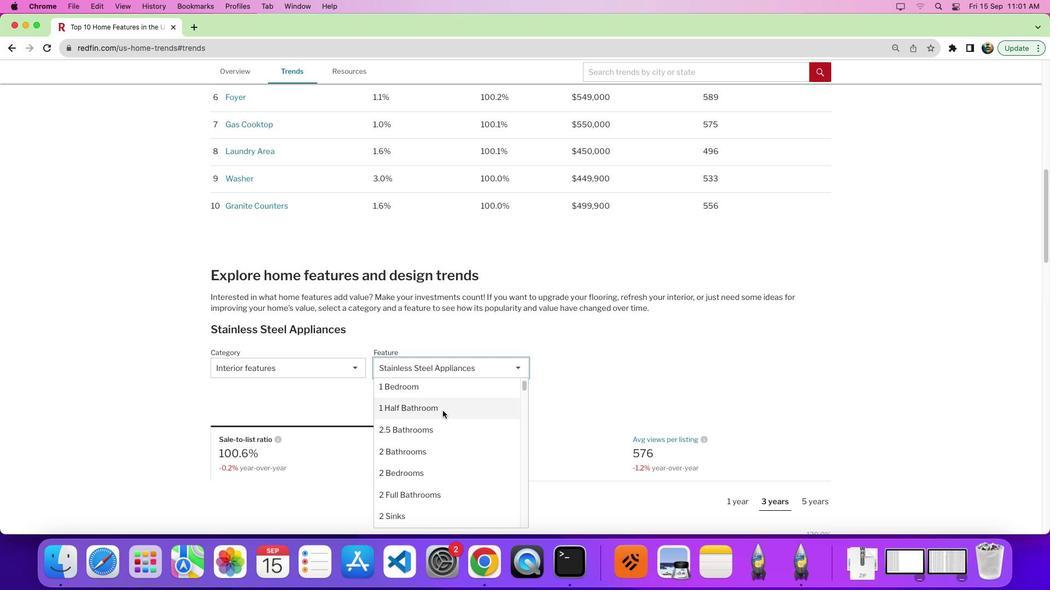 
Action: Mouse pressed left at (427, 409)
Screenshot: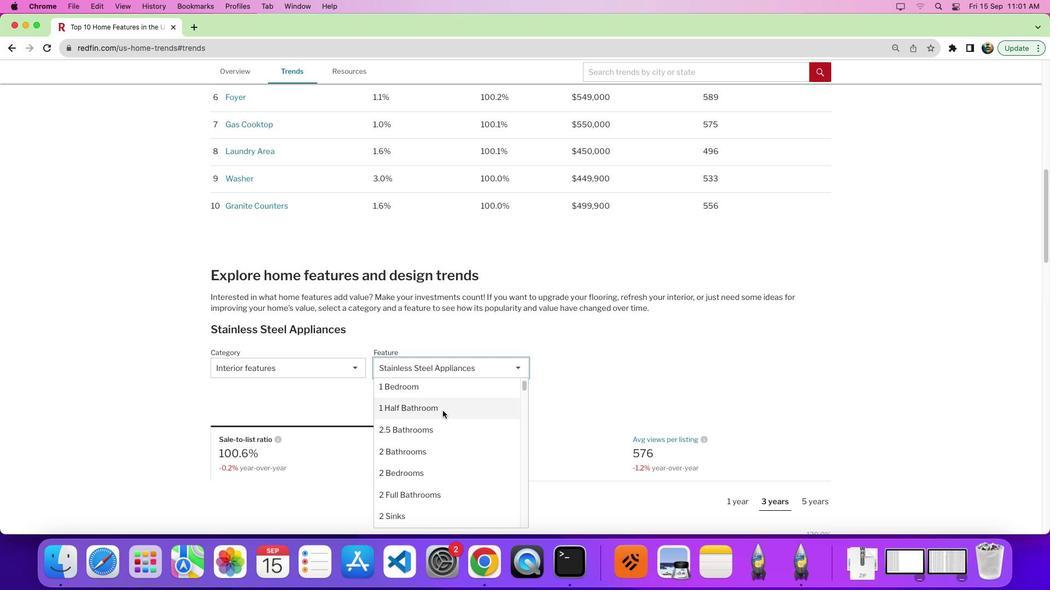 
Action: Mouse moved to (565, 372)
Screenshot: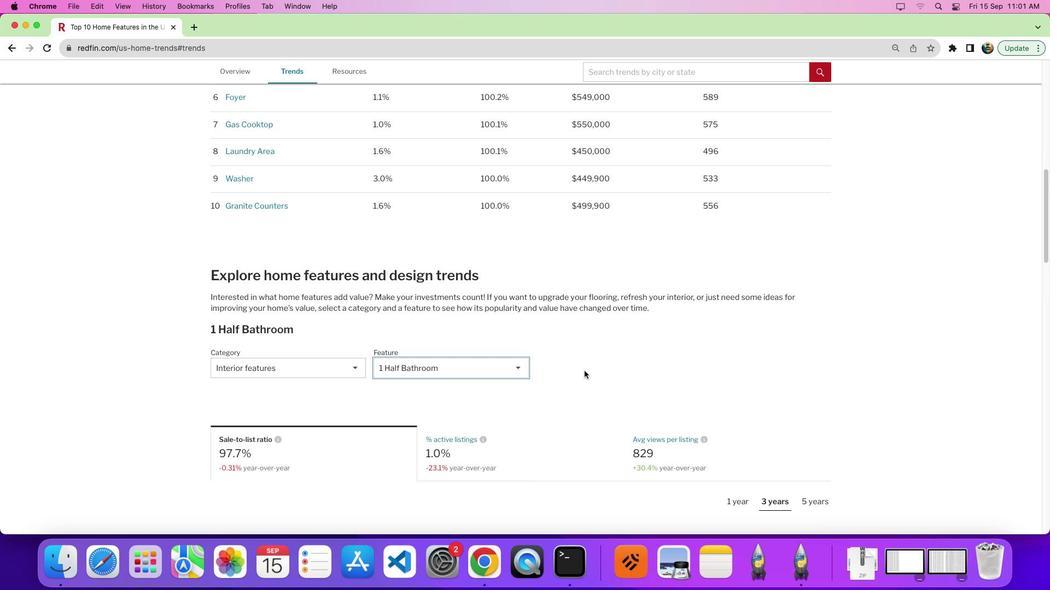 
Action: Mouse scrolled (565, 372) with delta (-9, 0)
Screenshot: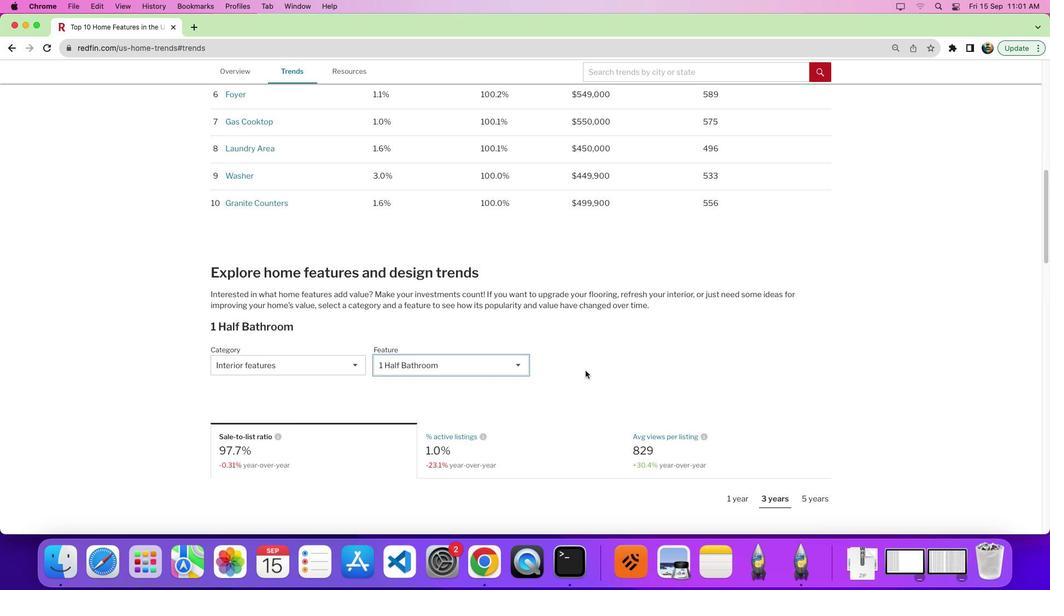 
Action: Mouse moved to (568, 369)
Screenshot: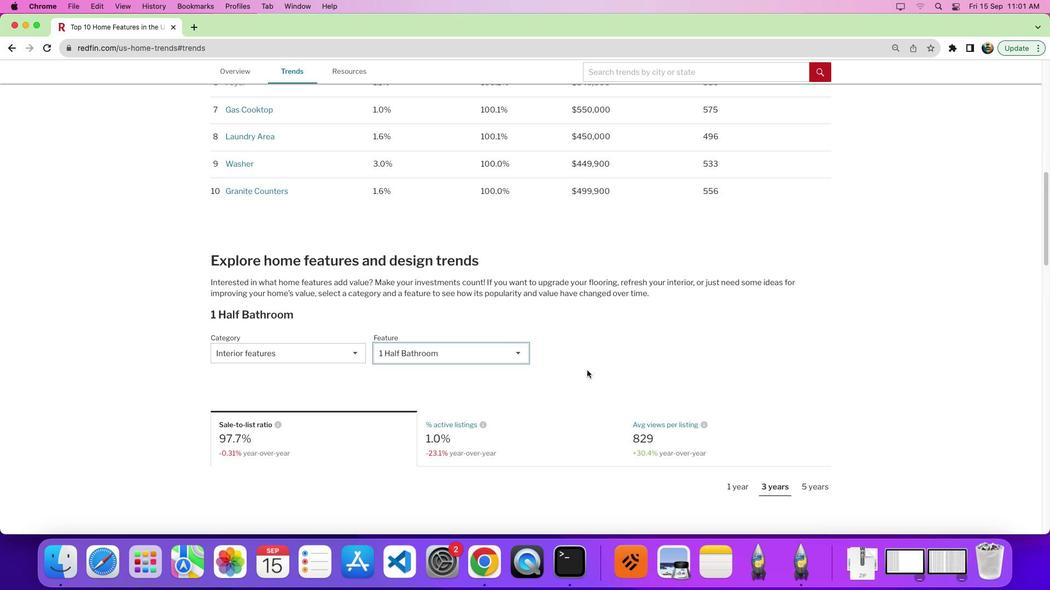 
Action: Mouse scrolled (568, 369) with delta (-9, 0)
Screenshot: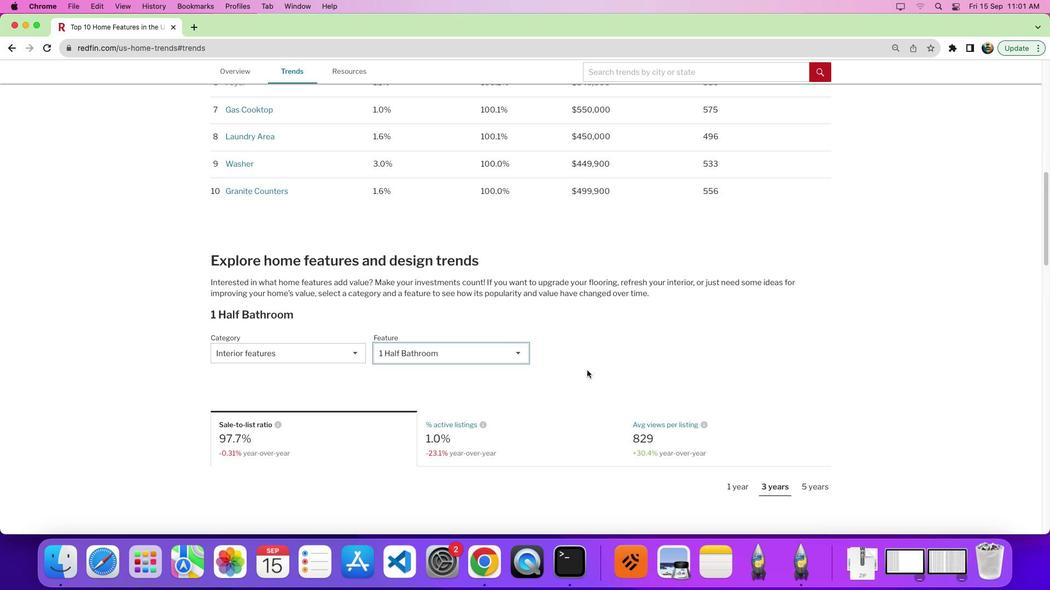 
Action: Mouse moved to (578, 373)
Screenshot: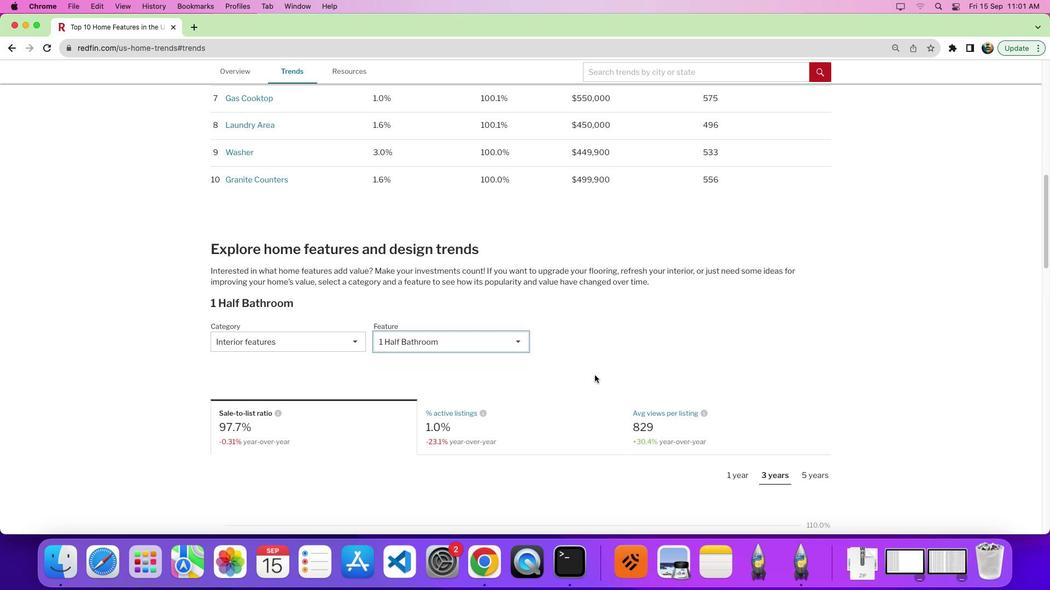 
Action: Mouse scrolled (578, 373) with delta (-9, 0)
Screenshot: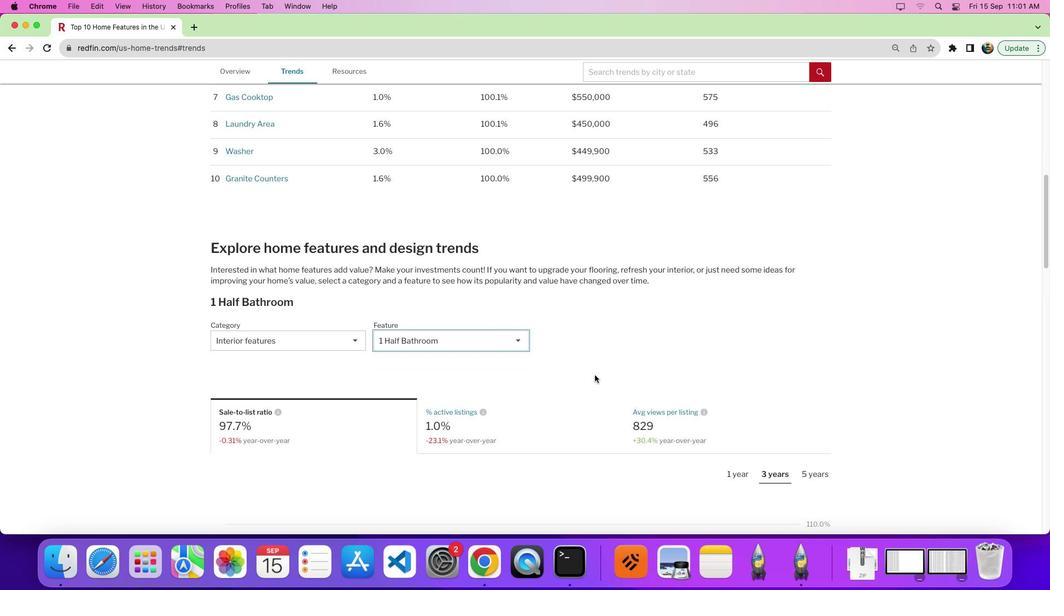 
Action: Mouse scrolled (578, 373) with delta (-9, 0)
Screenshot: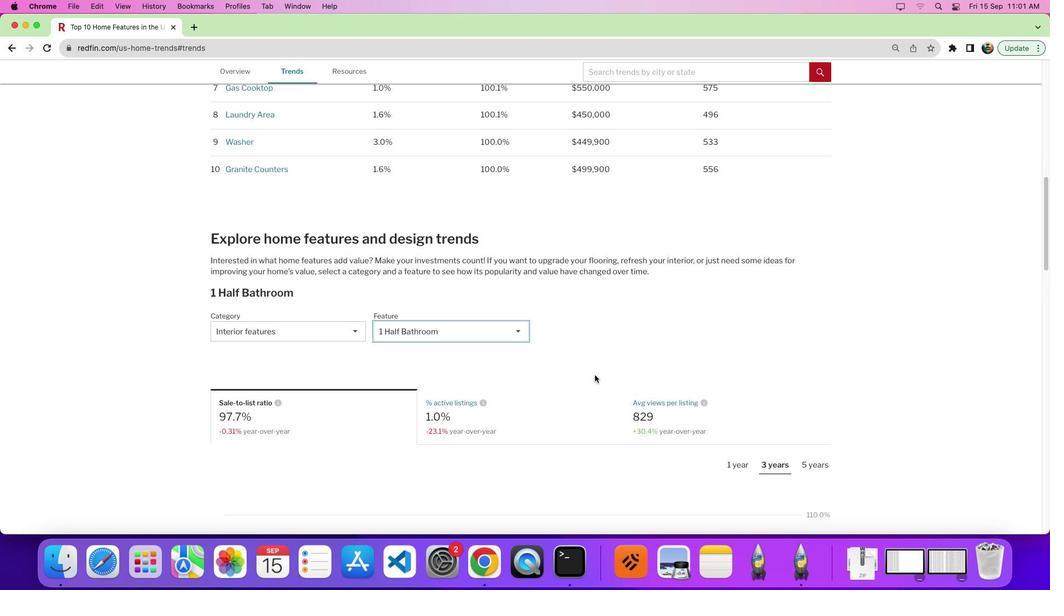 
Action: Mouse moved to (631, 380)
Screenshot: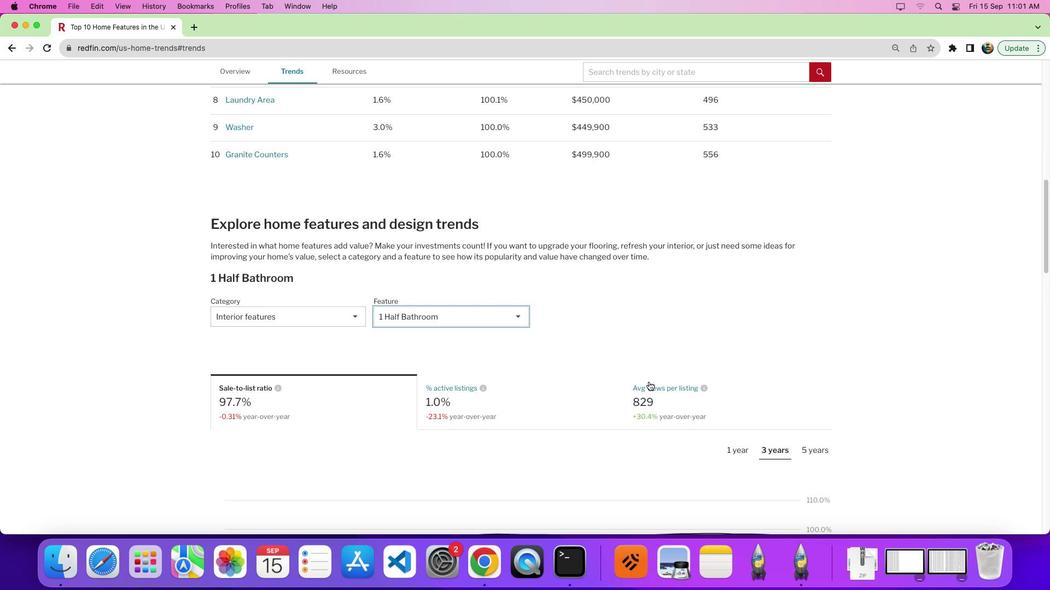 
Action: Mouse pressed left at (631, 380)
Screenshot: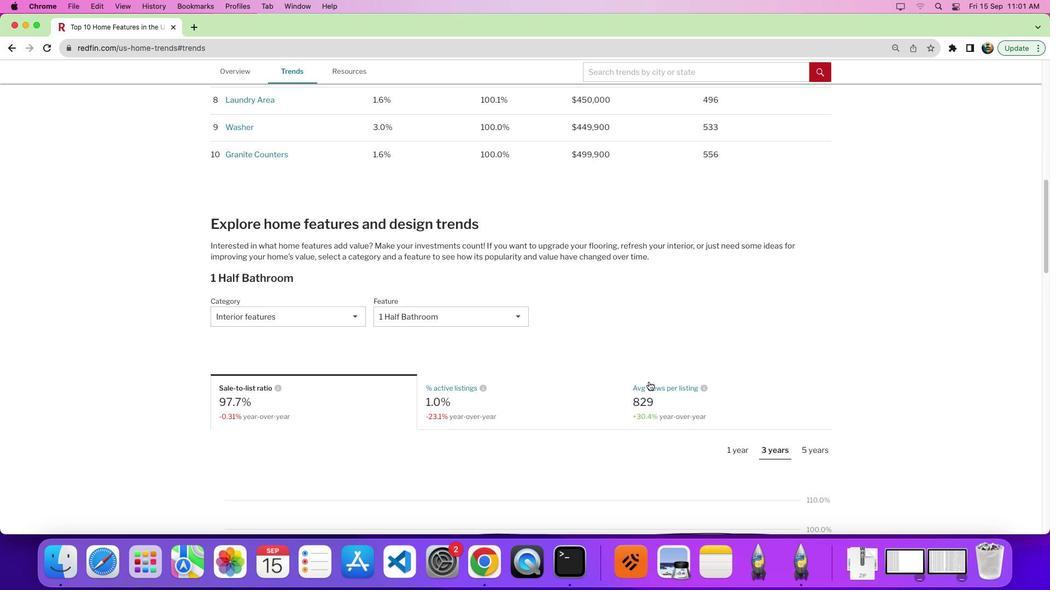 
Action: Mouse moved to (652, 379)
Screenshot: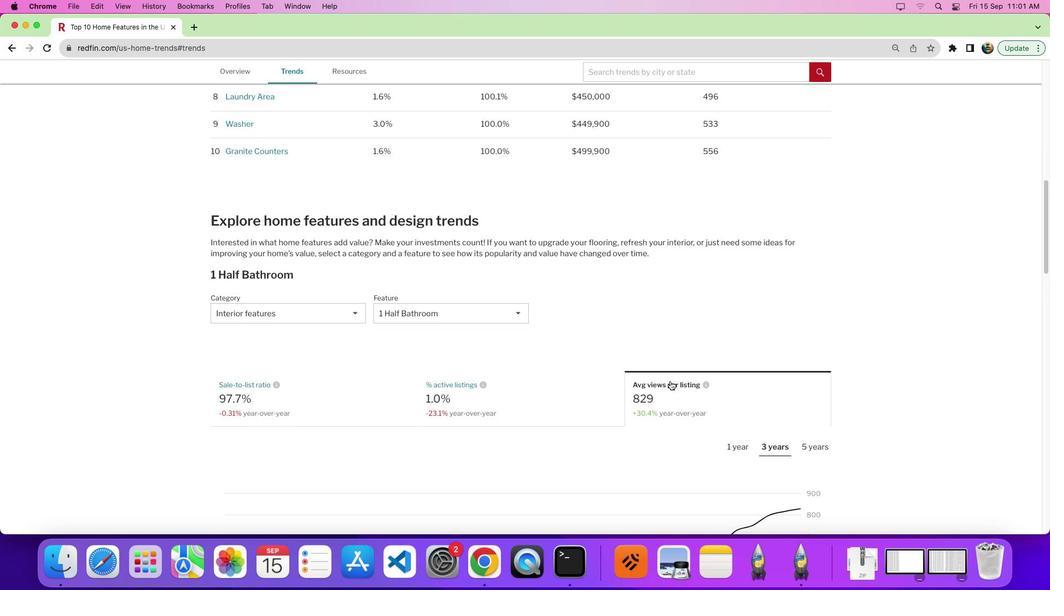 
Action: Mouse scrolled (652, 379) with delta (-9, 0)
Screenshot: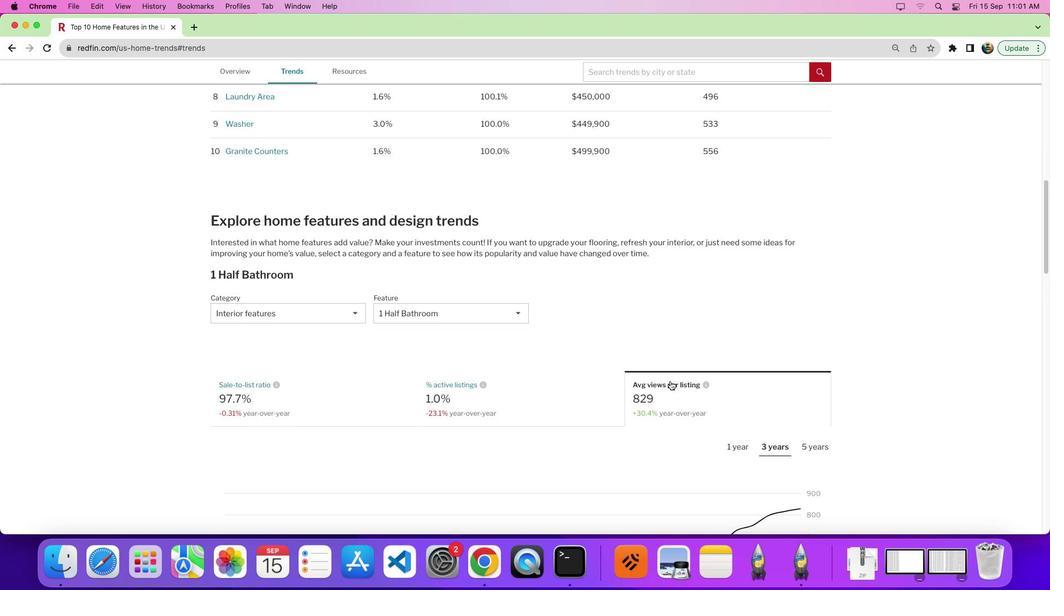 
Action: Mouse scrolled (652, 379) with delta (-9, 0)
Screenshot: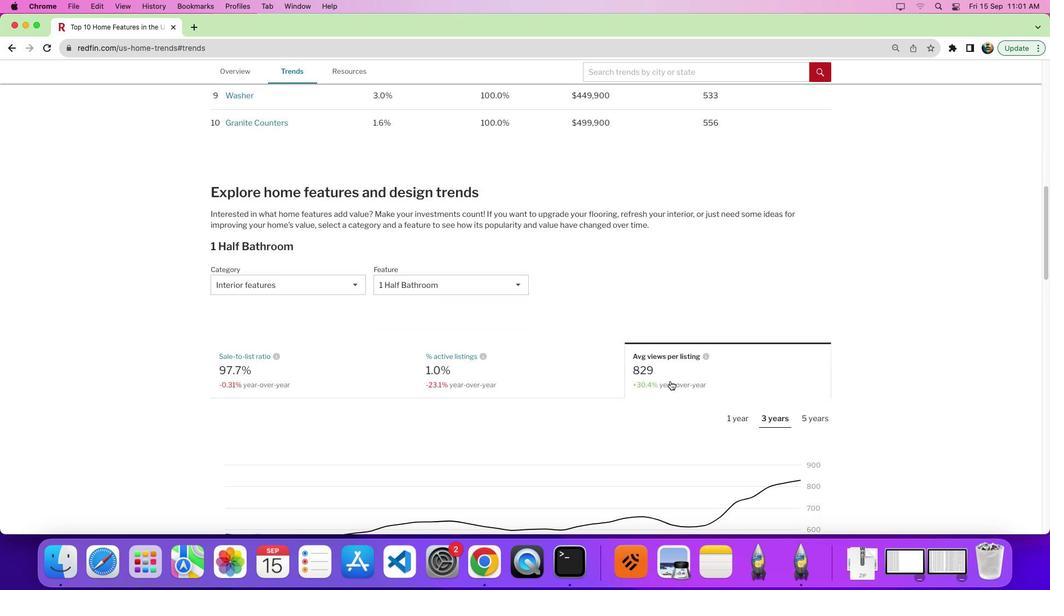 
Action: Mouse scrolled (652, 379) with delta (-9, -1)
Screenshot: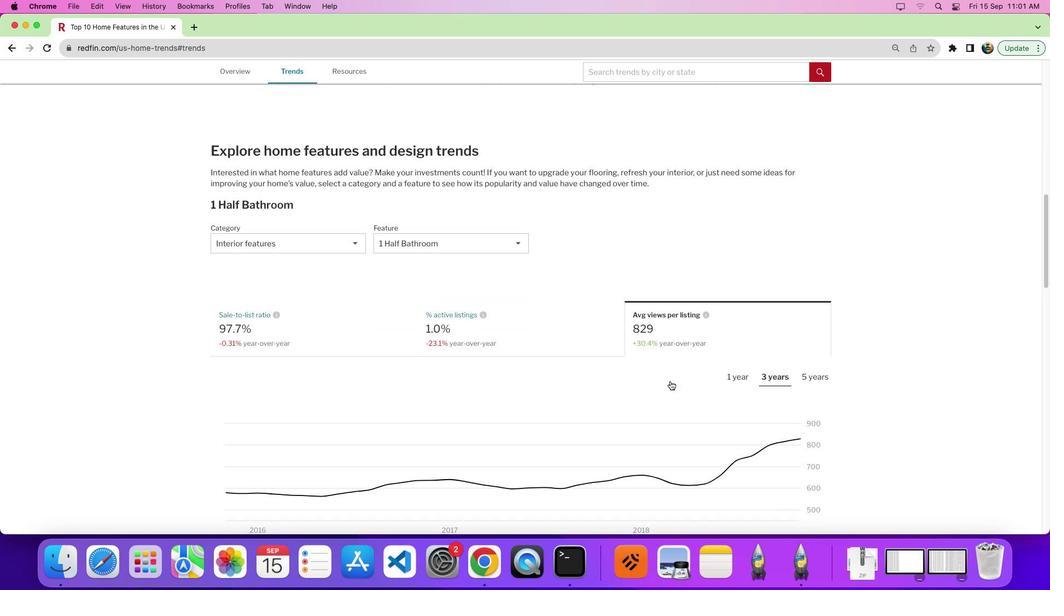 
Action: Mouse moved to (620, 361)
Screenshot: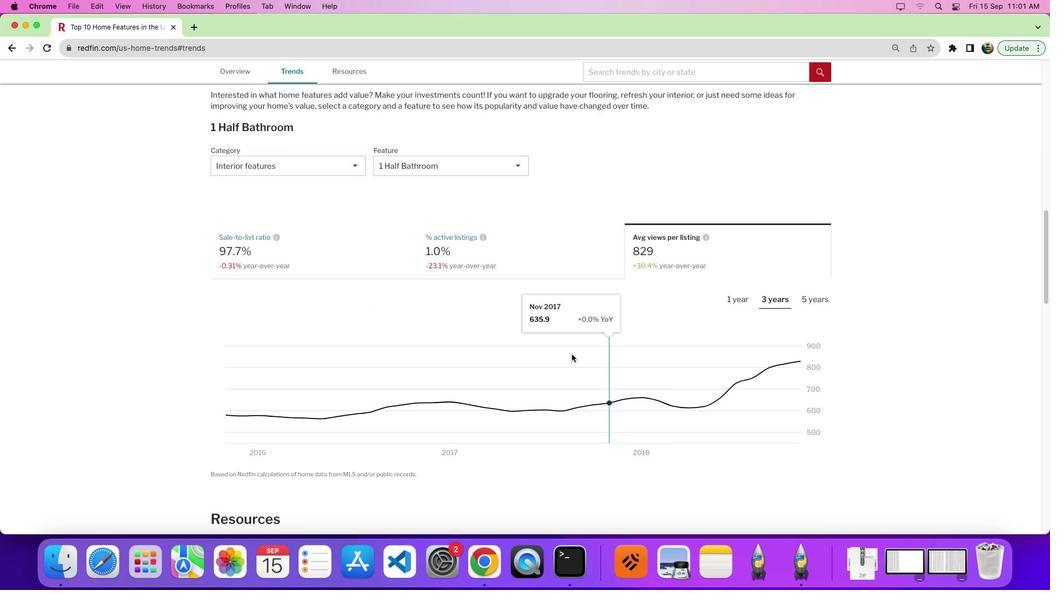 
Action: Mouse scrolled (620, 361) with delta (-9, 0)
Screenshot: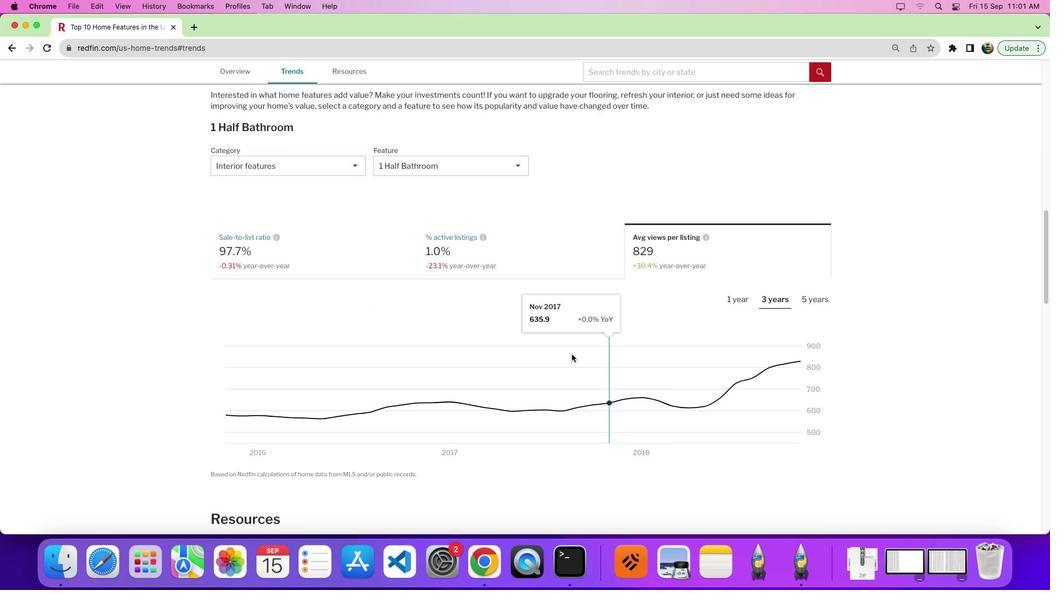 
Action: Mouse moved to (718, 299)
Screenshot: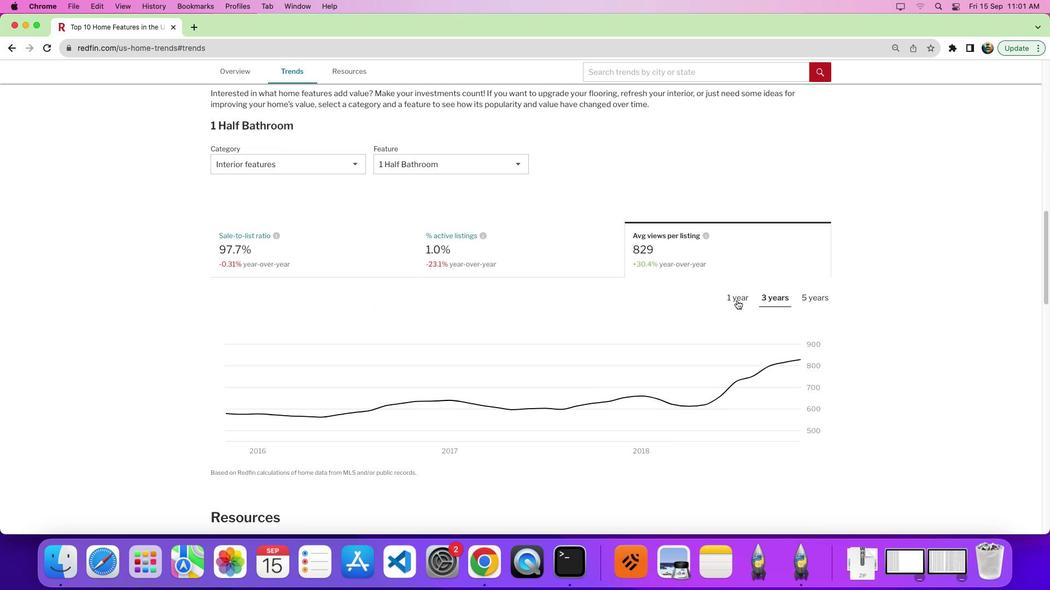
Action: Mouse pressed left at (718, 299)
Screenshot: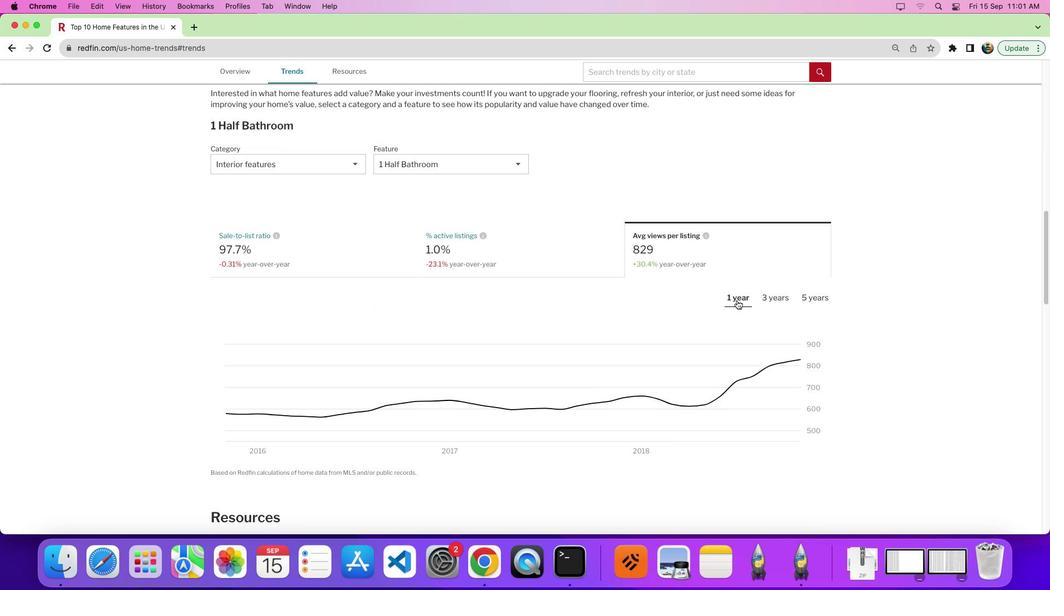 
Action: Mouse moved to (520, 392)
Screenshot: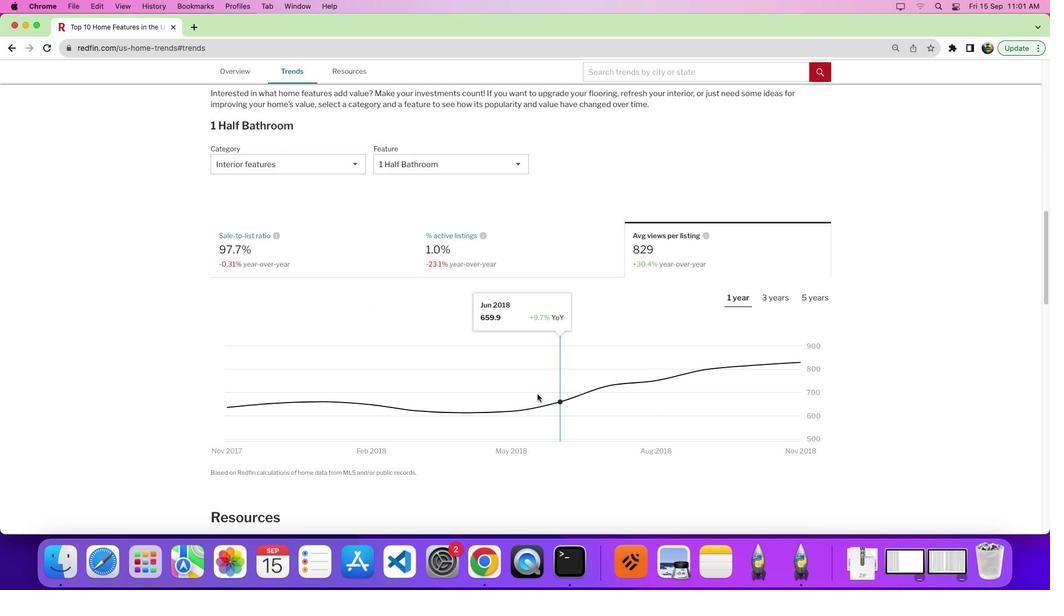 
Action: Mouse scrolled (520, 392) with delta (-9, 0)
Screenshot: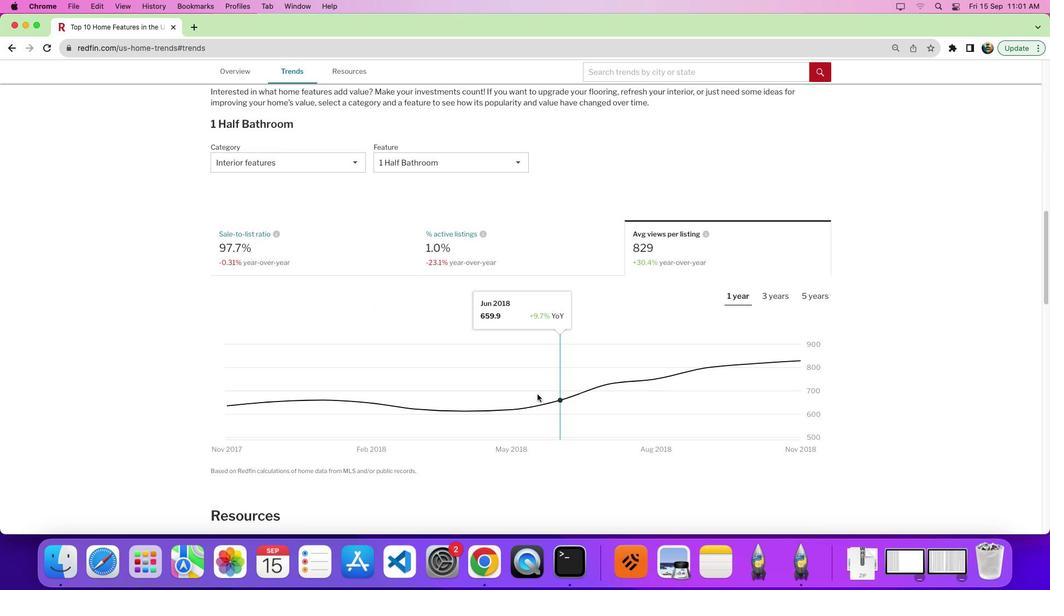 
Action: Mouse scrolled (520, 392) with delta (-9, 0)
Screenshot: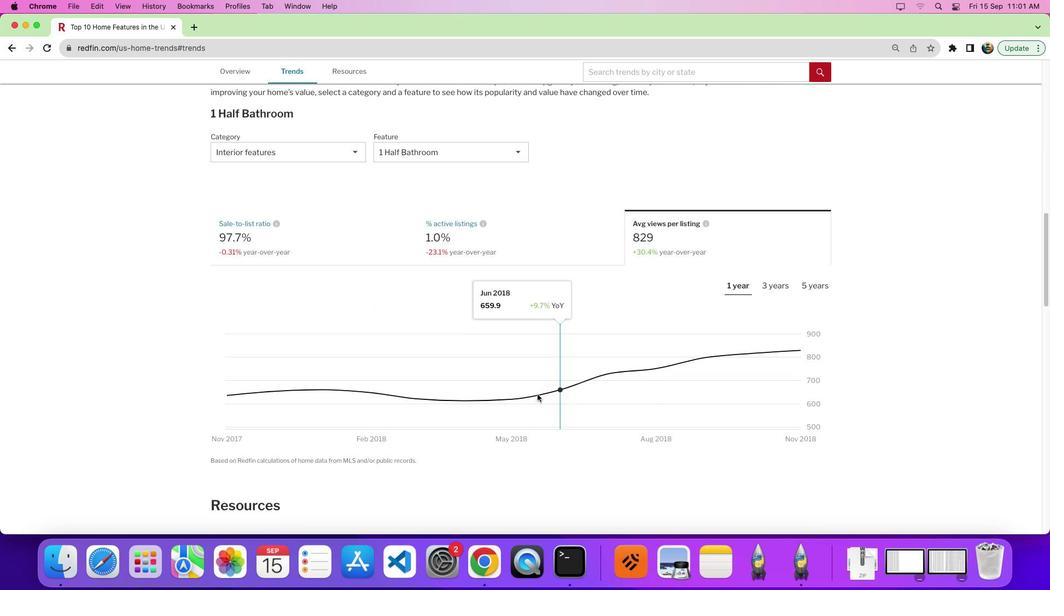 
Action: Mouse moved to (522, 393)
Screenshot: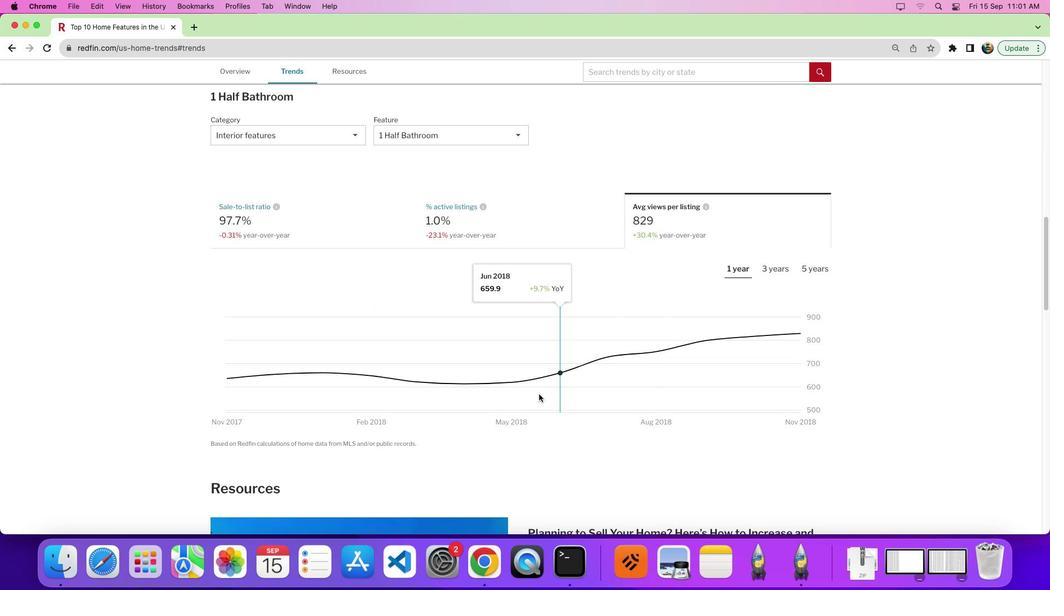
